 Task: Find connections with filter location Metamórfosi with filter topic #socialentrepreneurswith filter profile language Spanish with filter current company Howden, A Chart Industries Company with filter school ICFAI Foundation for Higher Education, Hyderabad with filter industry Baked Goods Manufacturing with filter service category Resume Writing with filter keywords title Flight Attendant
Action: Mouse moved to (302, 222)
Screenshot: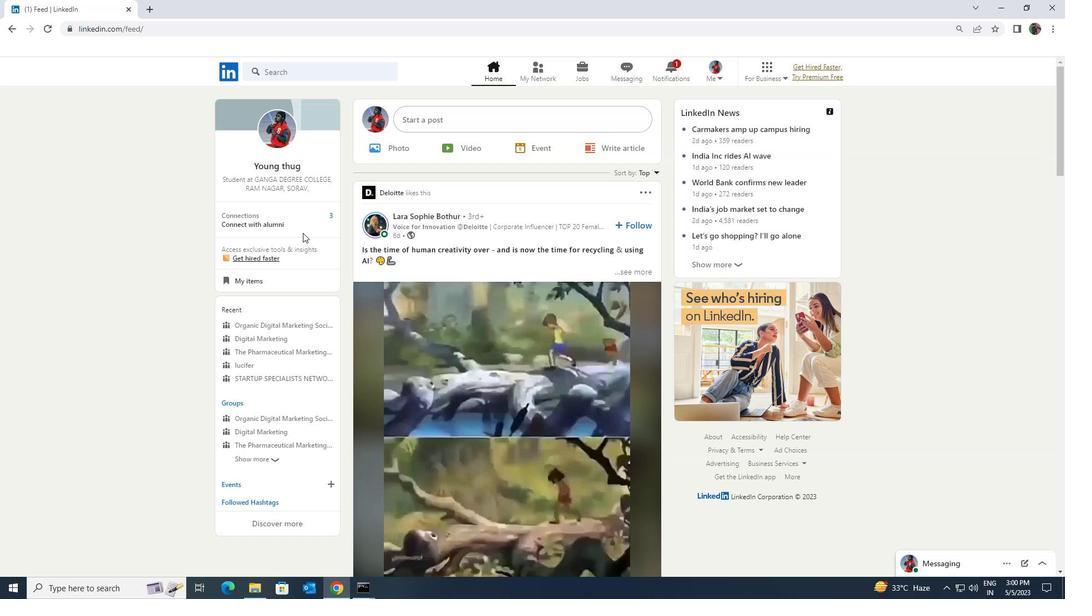 
Action: Mouse pressed left at (302, 222)
Screenshot: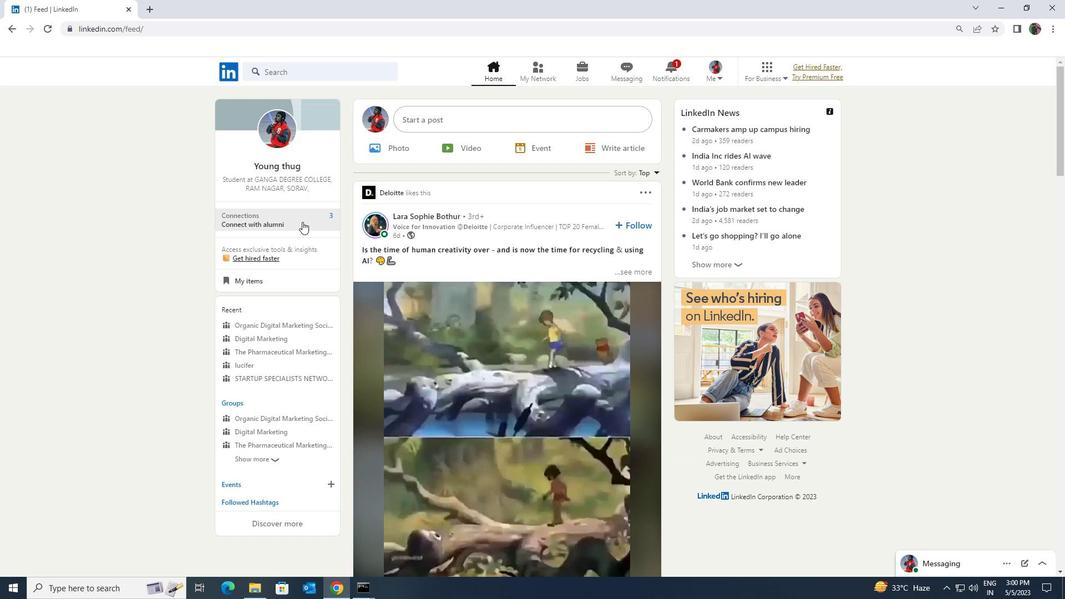 
Action: Mouse moved to (320, 137)
Screenshot: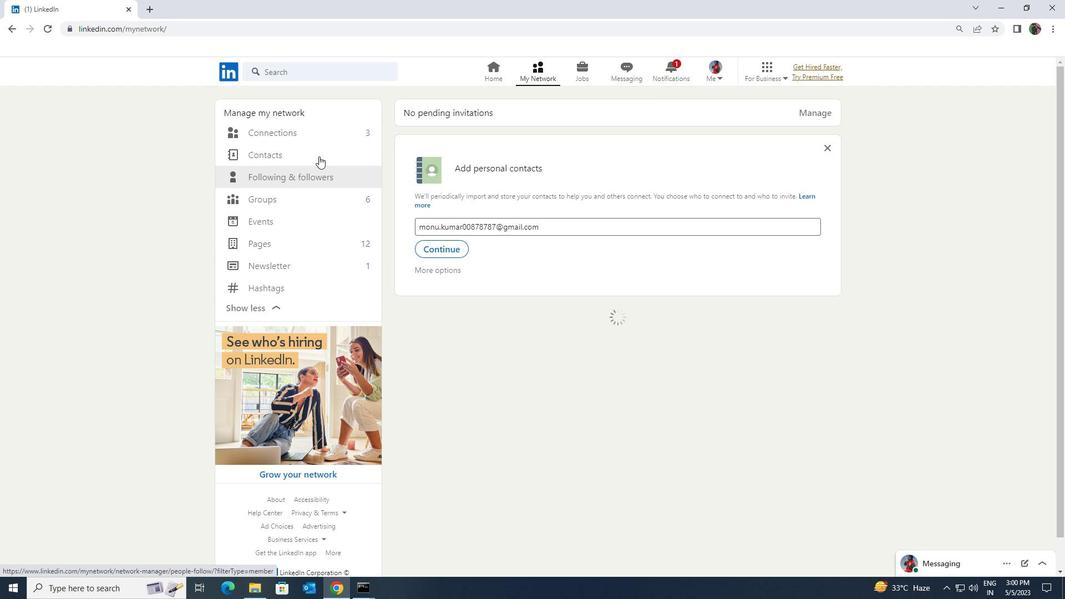 
Action: Mouse pressed left at (320, 137)
Screenshot: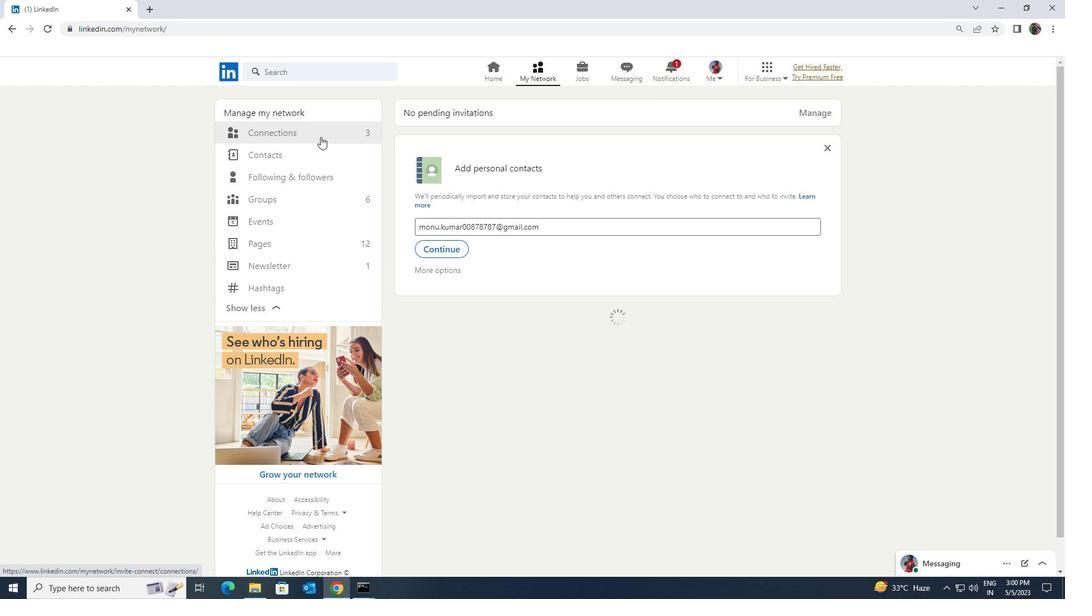 
Action: Mouse moved to (646, 130)
Screenshot: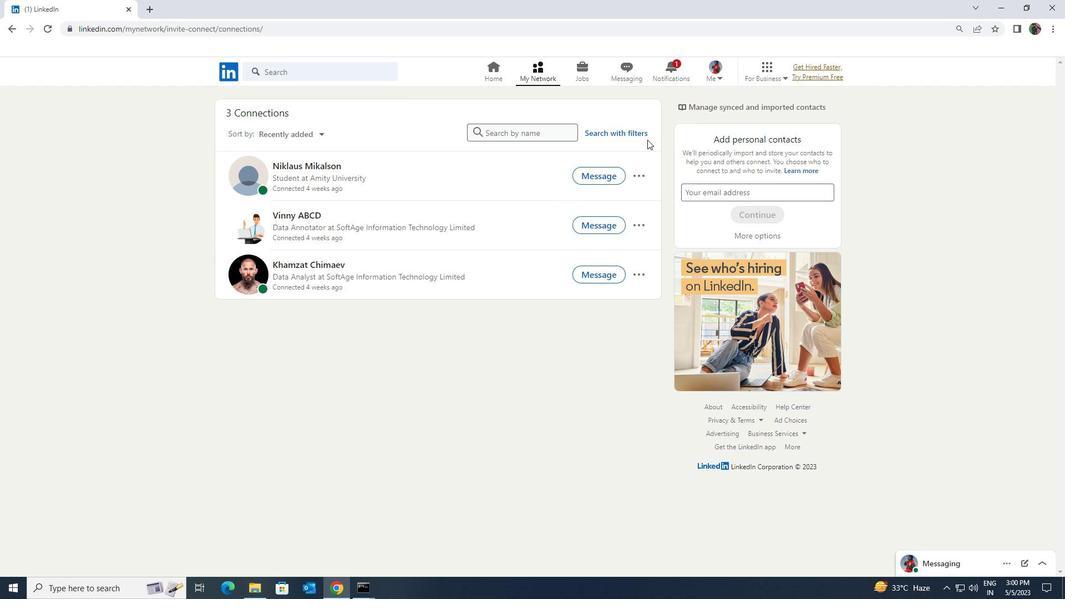 
Action: Mouse pressed left at (646, 130)
Screenshot: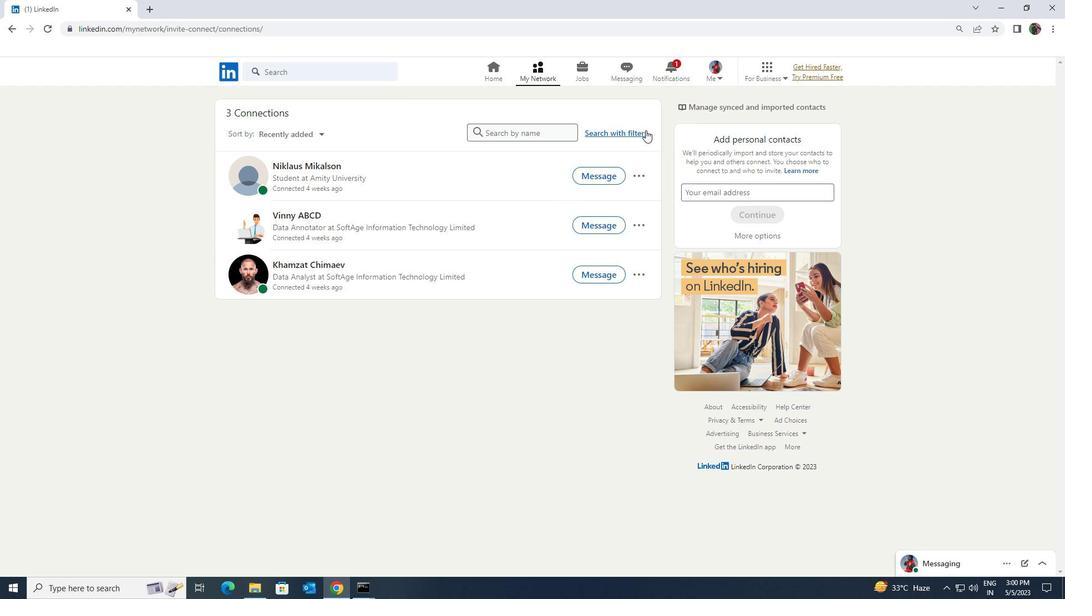 
Action: Mouse moved to (565, 104)
Screenshot: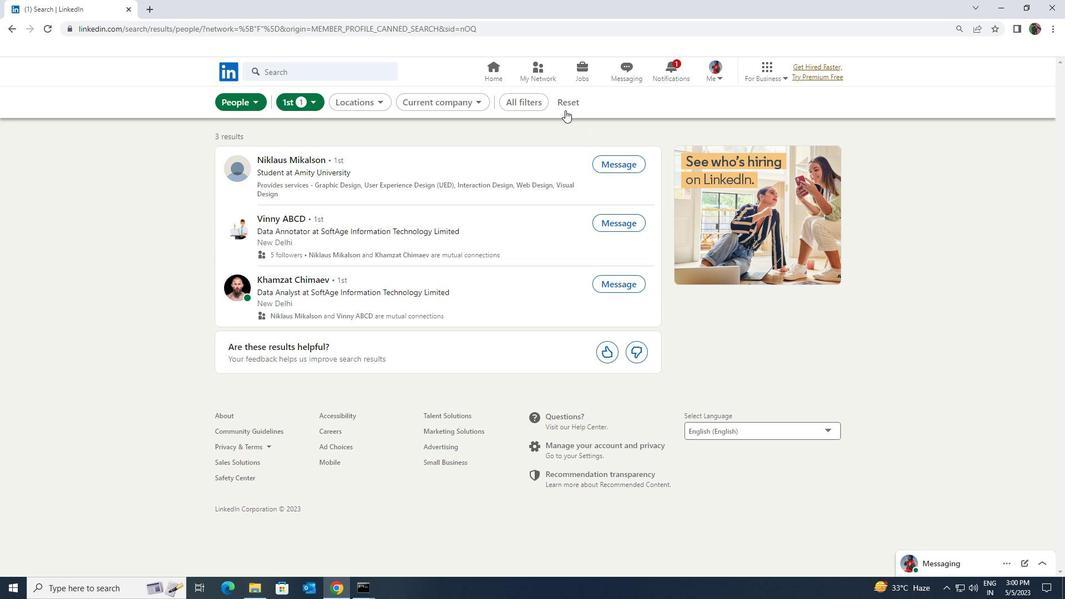 
Action: Mouse pressed left at (565, 104)
Screenshot: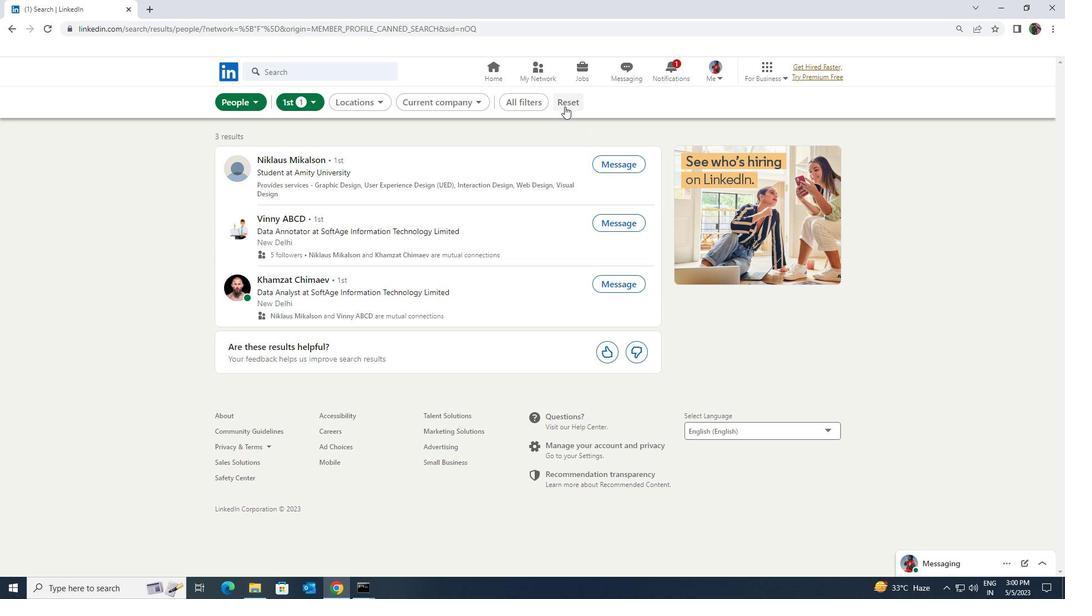
Action: Mouse moved to (560, 102)
Screenshot: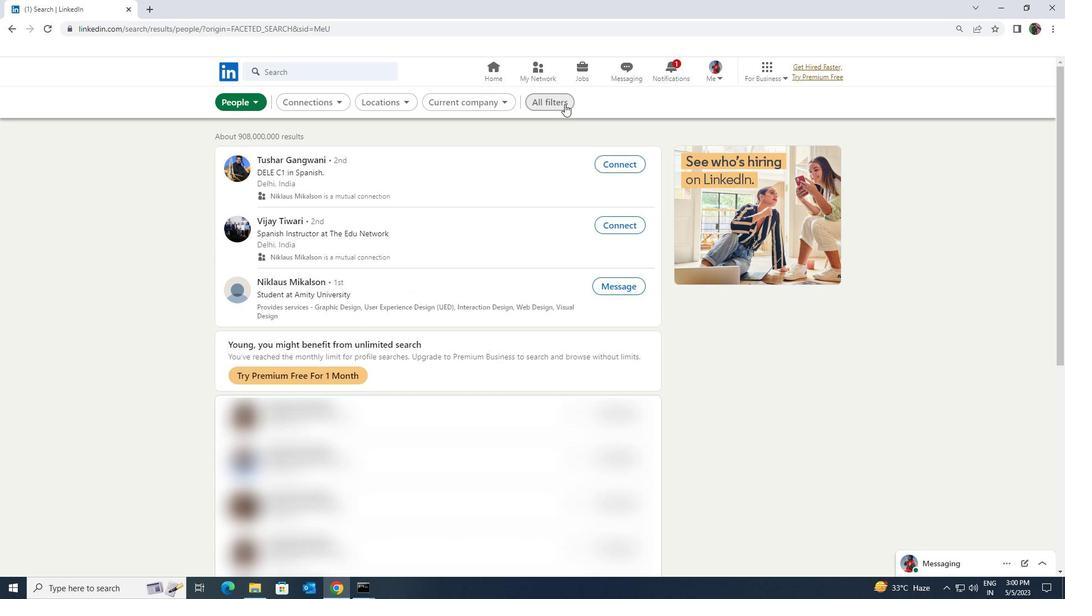 
Action: Mouse pressed left at (560, 102)
Screenshot: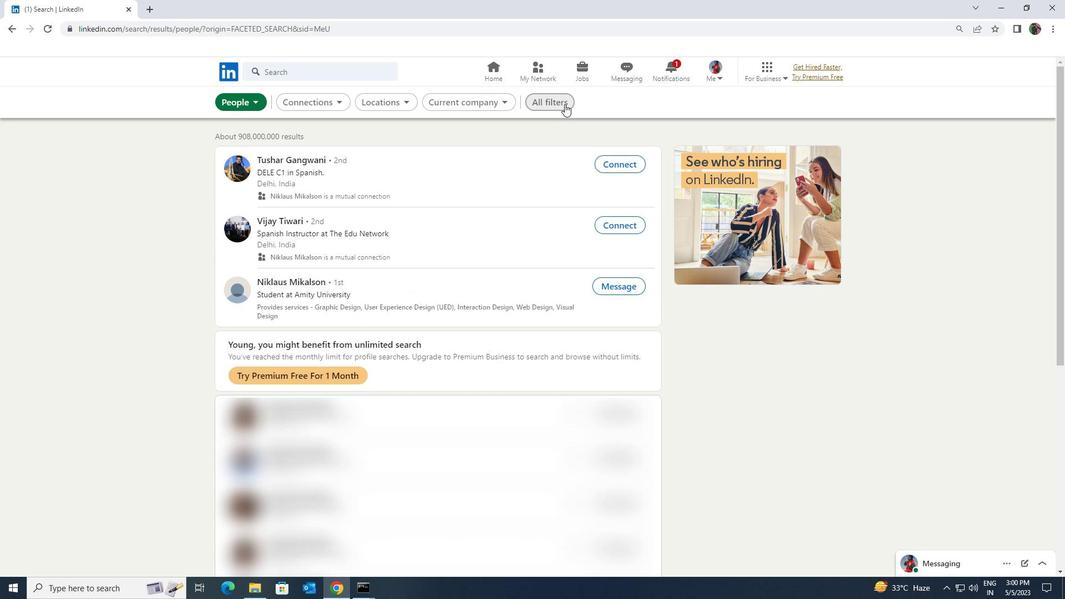 
Action: Mouse moved to (920, 435)
Screenshot: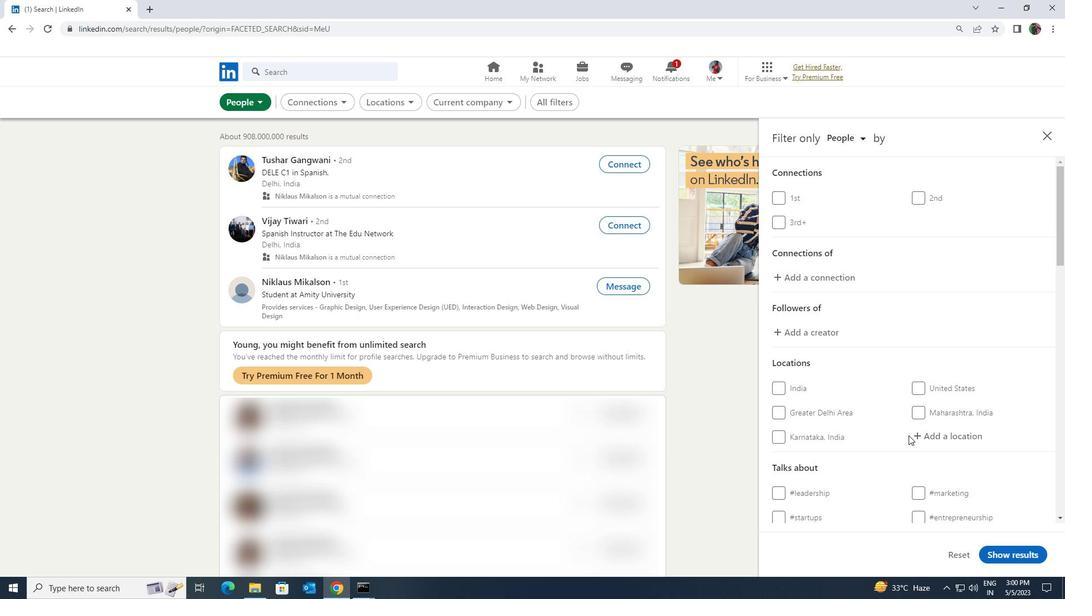 
Action: Mouse pressed left at (920, 435)
Screenshot: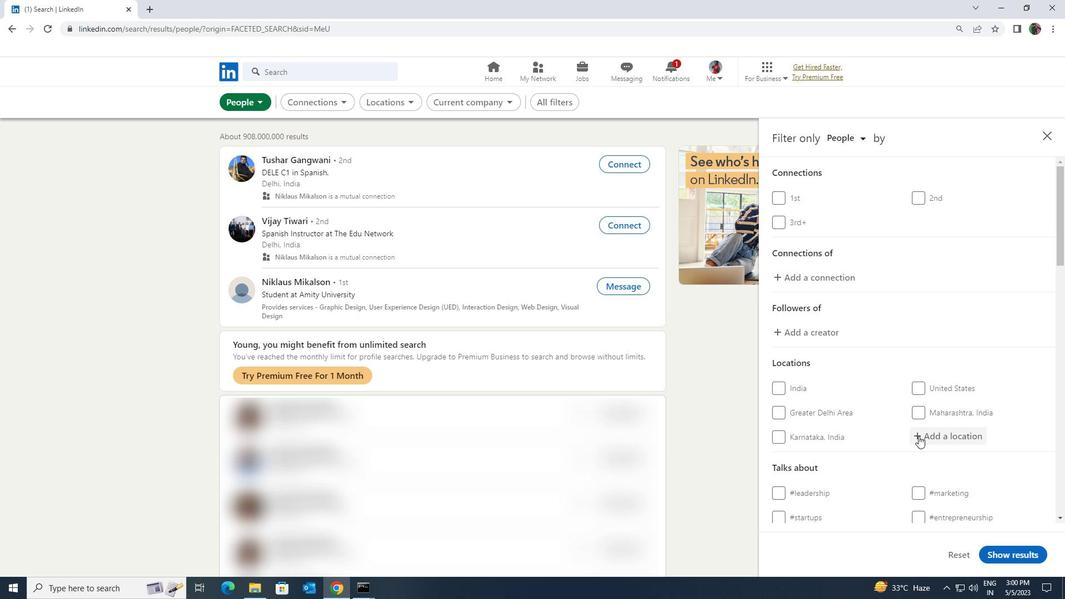 
Action: Mouse moved to (921, 434)
Screenshot: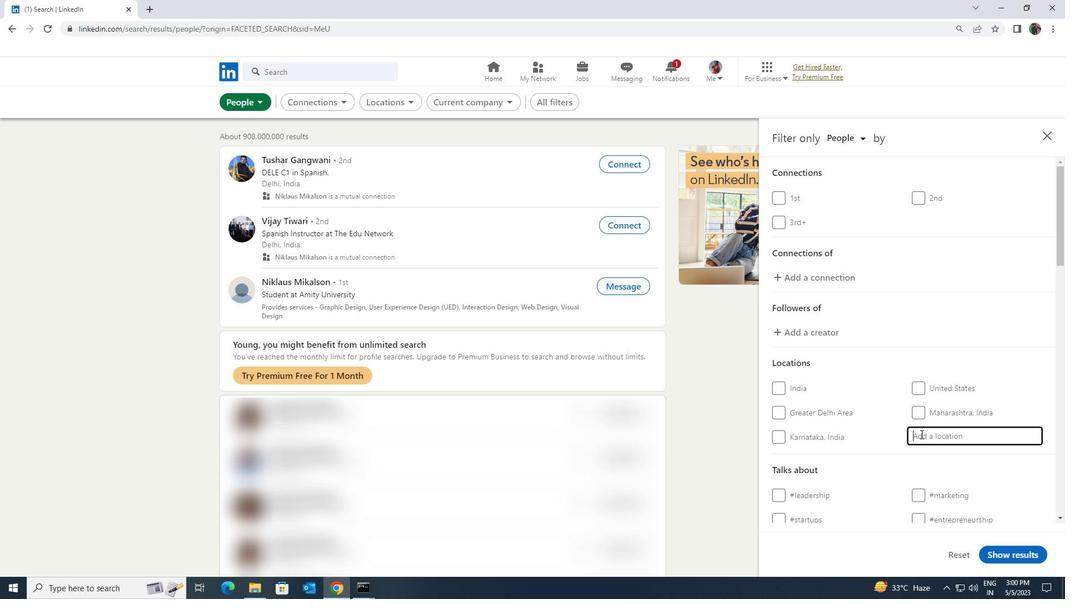 
Action: Key pressed <Key.shift>METAMORFO
Screenshot: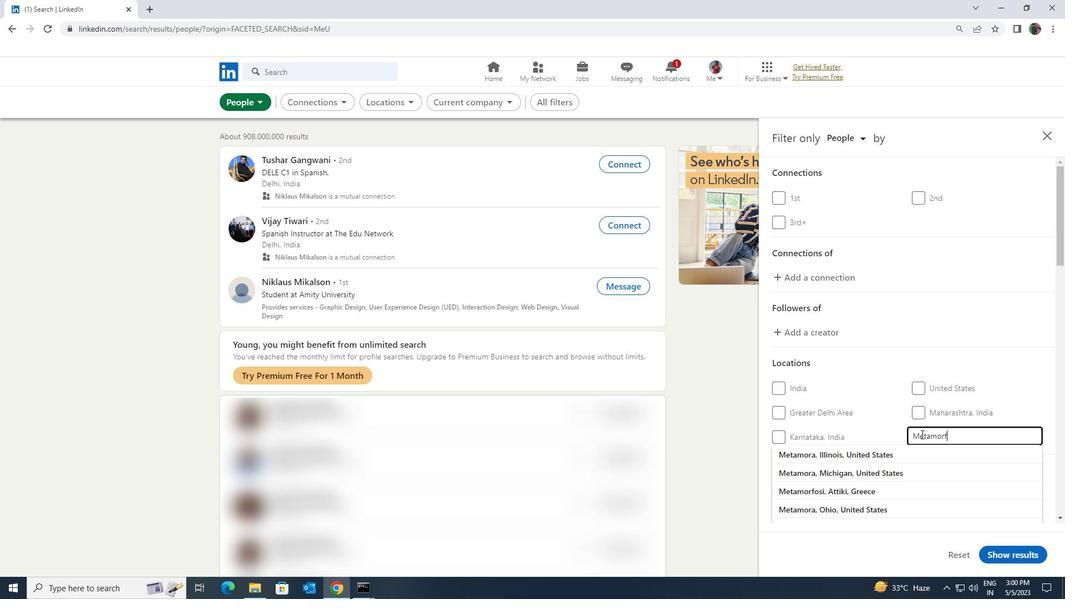 
Action: Mouse moved to (920, 449)
Screenshot: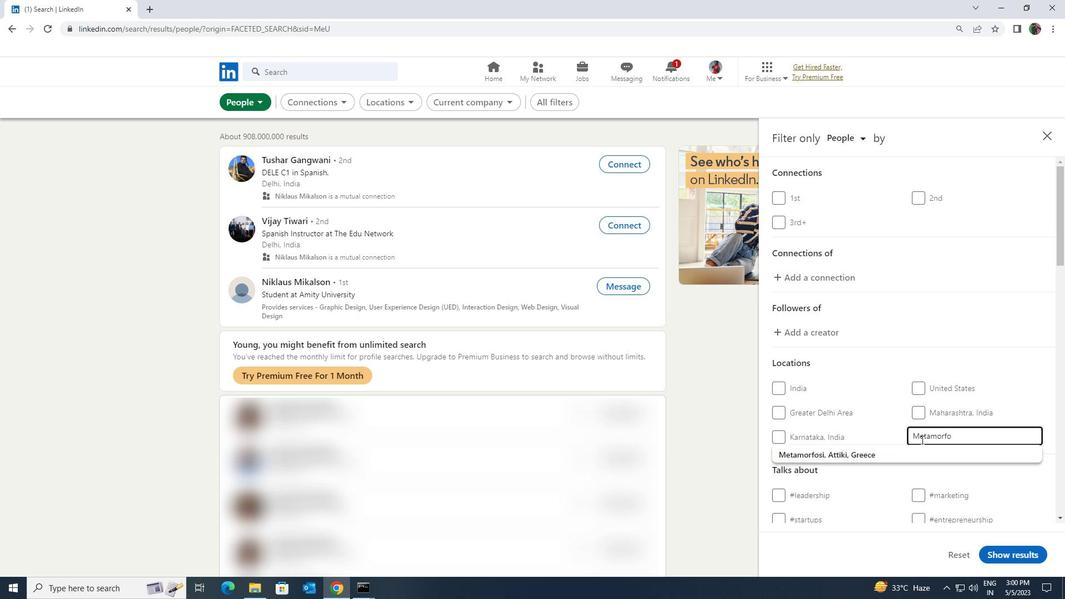 
Action: Mouse pressed left at (920, 449)
Screenshot: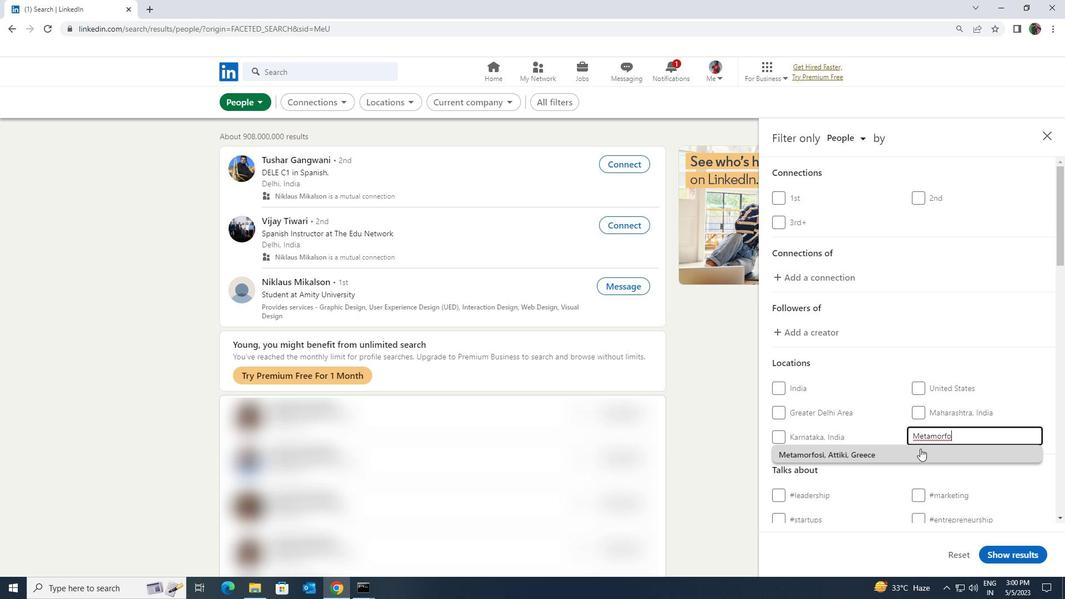 
Action: Mouse scrolled (920, 448) with delta (0, 0)
Screenshot: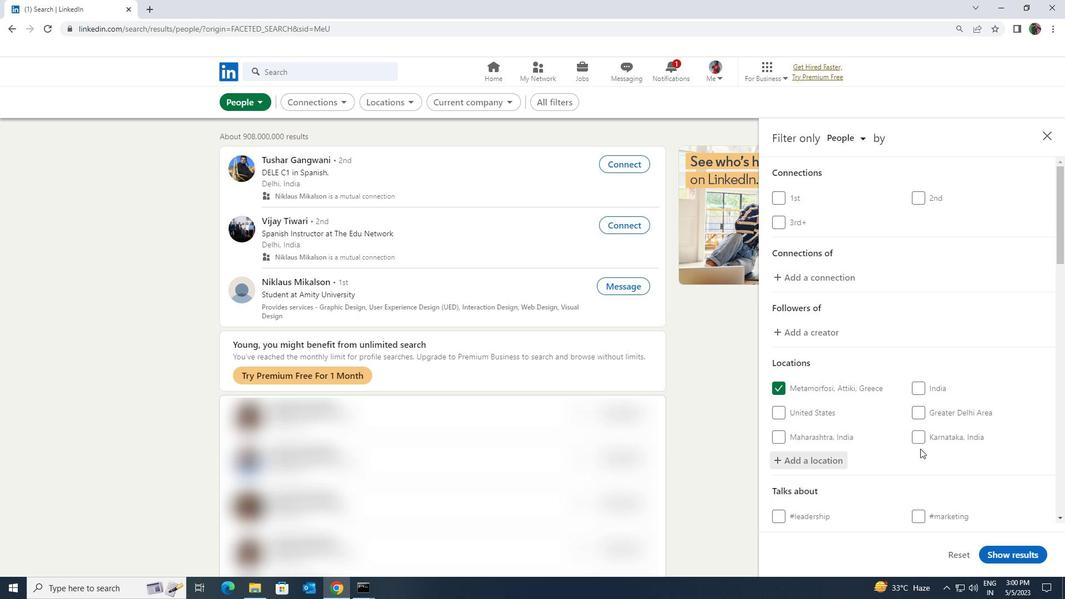 
Action: Mouse scrolled (920, 448) with delta (0, 0)
Screenshot: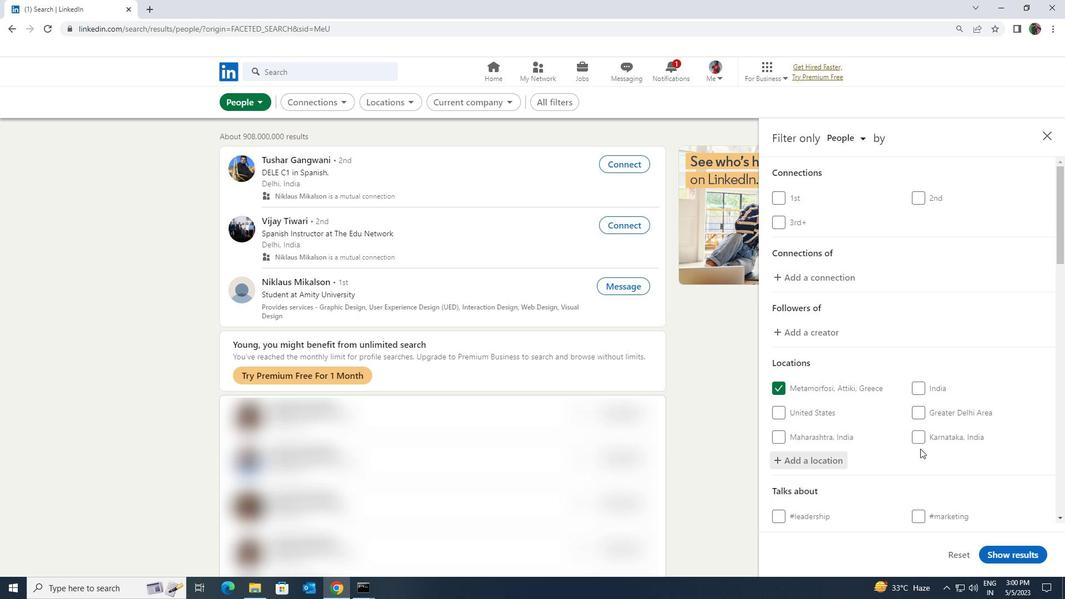 
Action: Mouse moved to (920, 453)
Screenshot: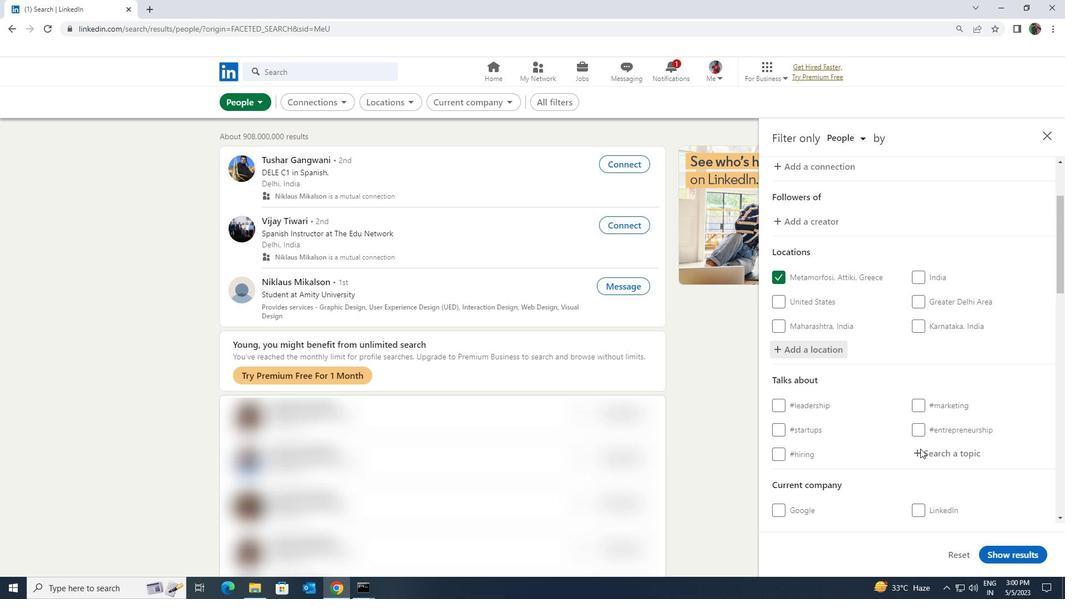 
Action: Mouse pressed left at (920, 453)
Screenshot: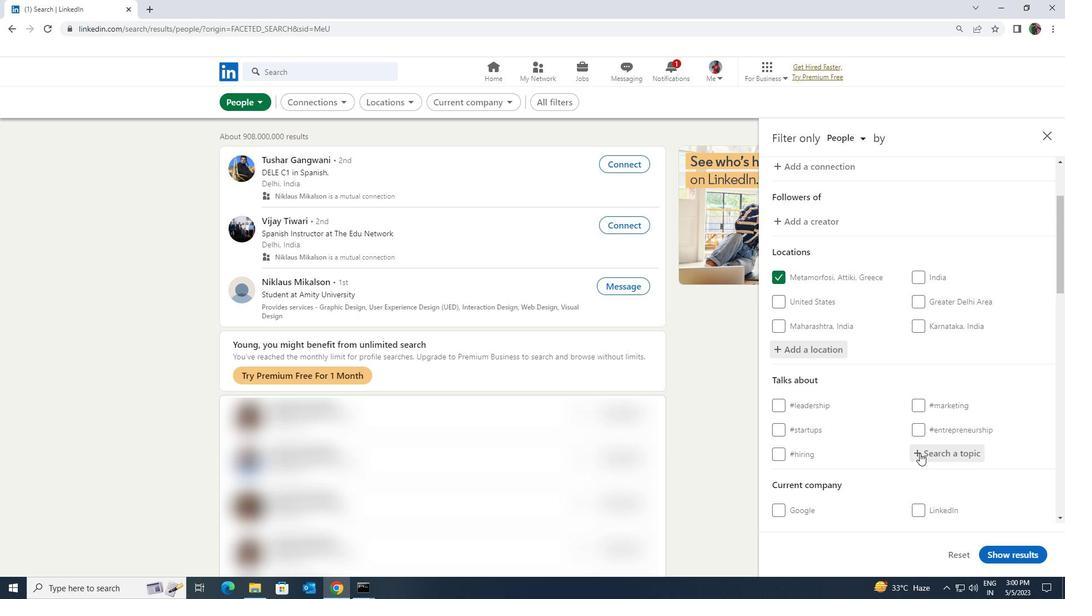 
Action: Key pressed <Key.shift>SOV<Key.backspace>CIALENTR
Screenshot: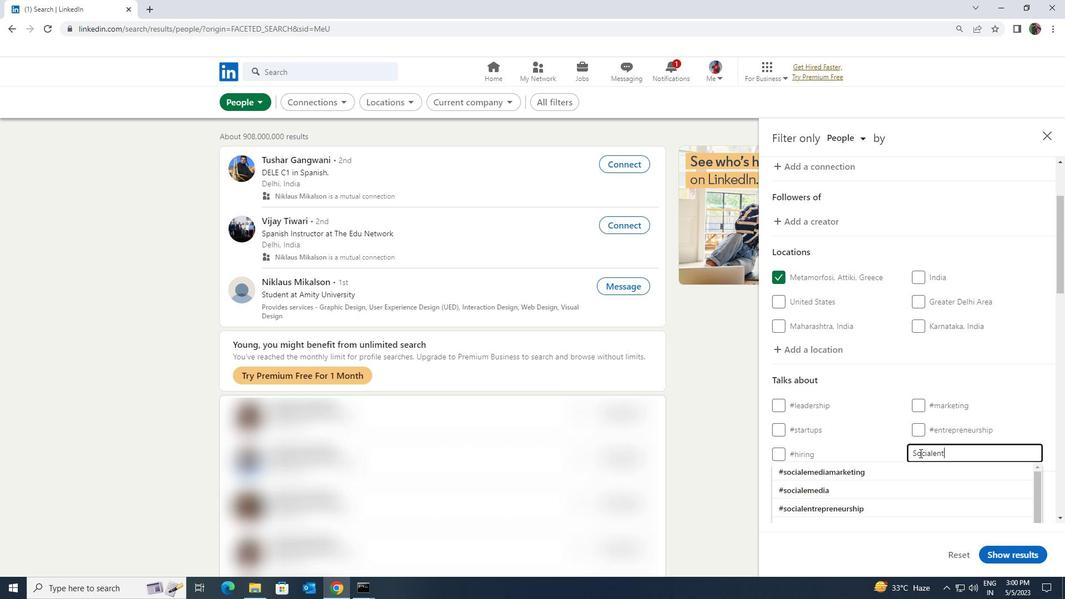 
Action: Mouse moved to (916, 467)
Screenshot: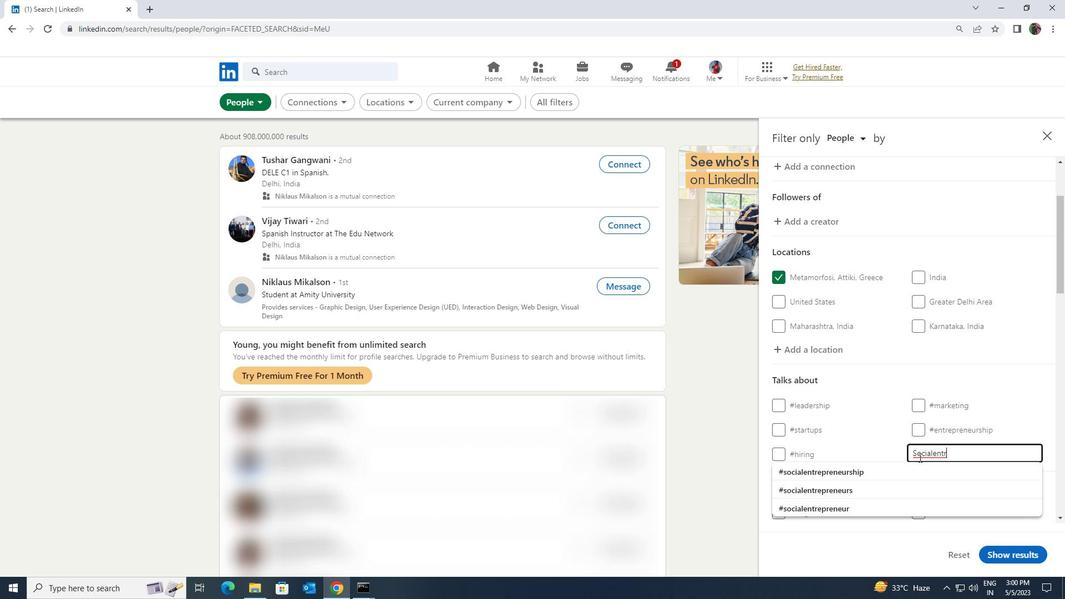 
Action: Mouse pressed left at (916, 467)
Screenshot: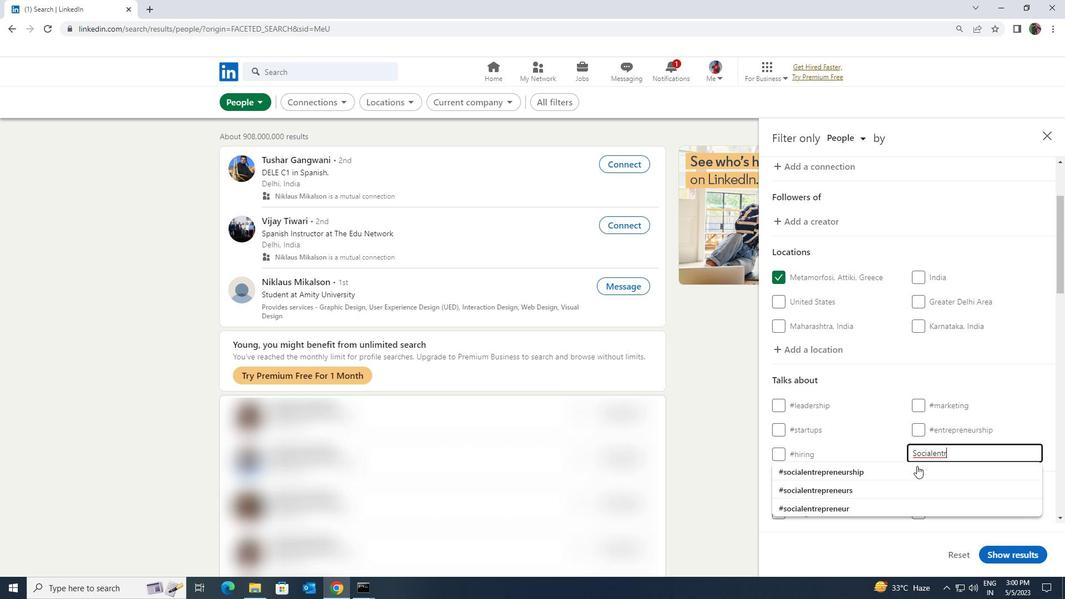 
Action: Mouse scrolled (916, 467) with delta (0, 0)
Screenshot: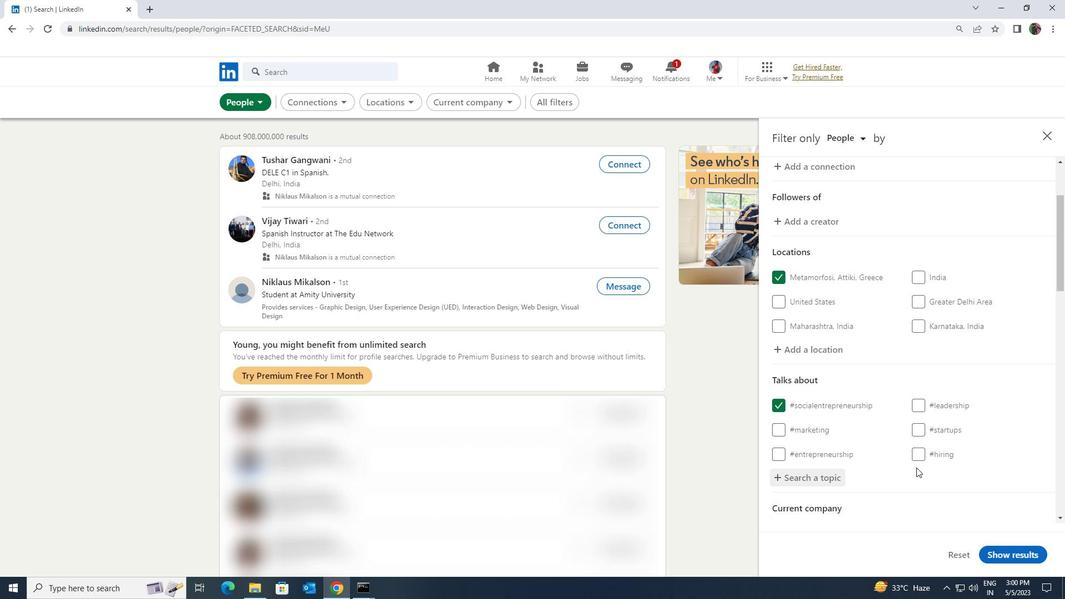 
Action: Mouse scrolled (916, 467) with delta (0, 0)
Screenshot: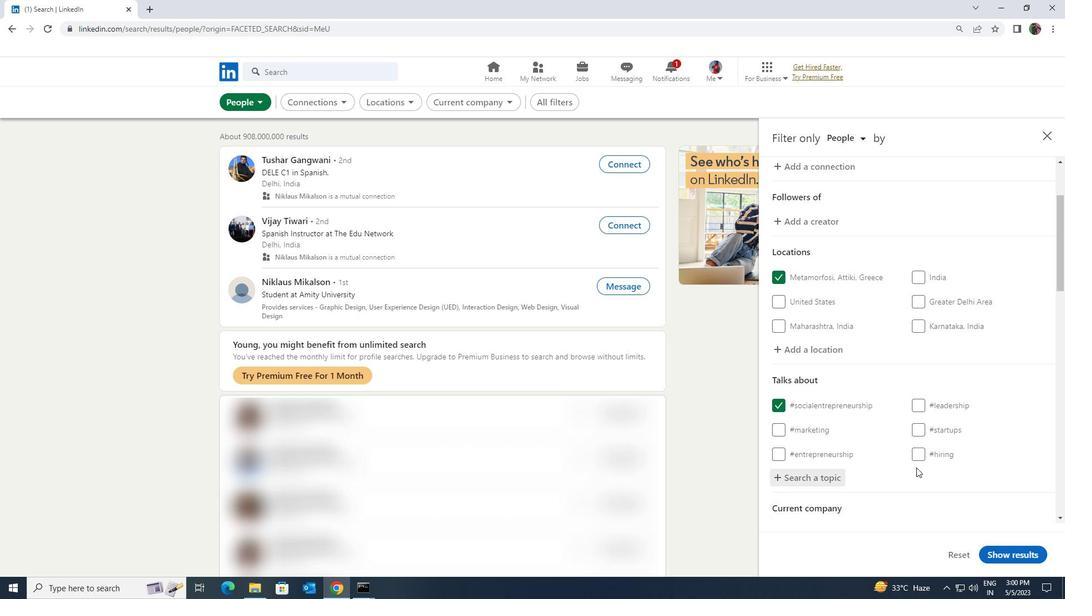 
Action: Mouse scrolled (916, 467) with delta (0, 0)
Screenshot: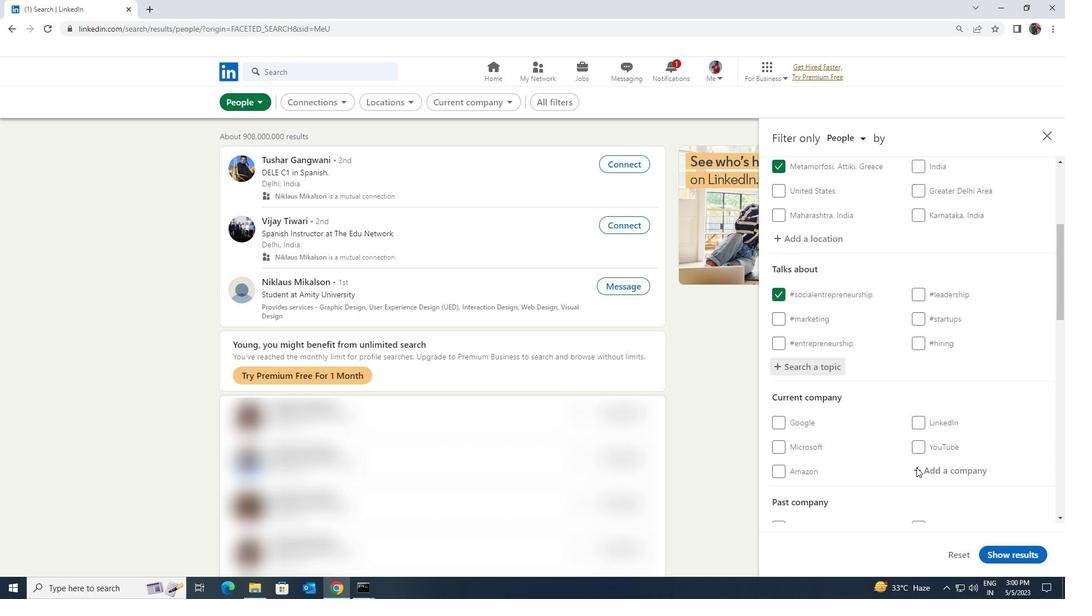 
Action: Mouse scrolled (916, 467) with delta (0, 0)
Screenshot: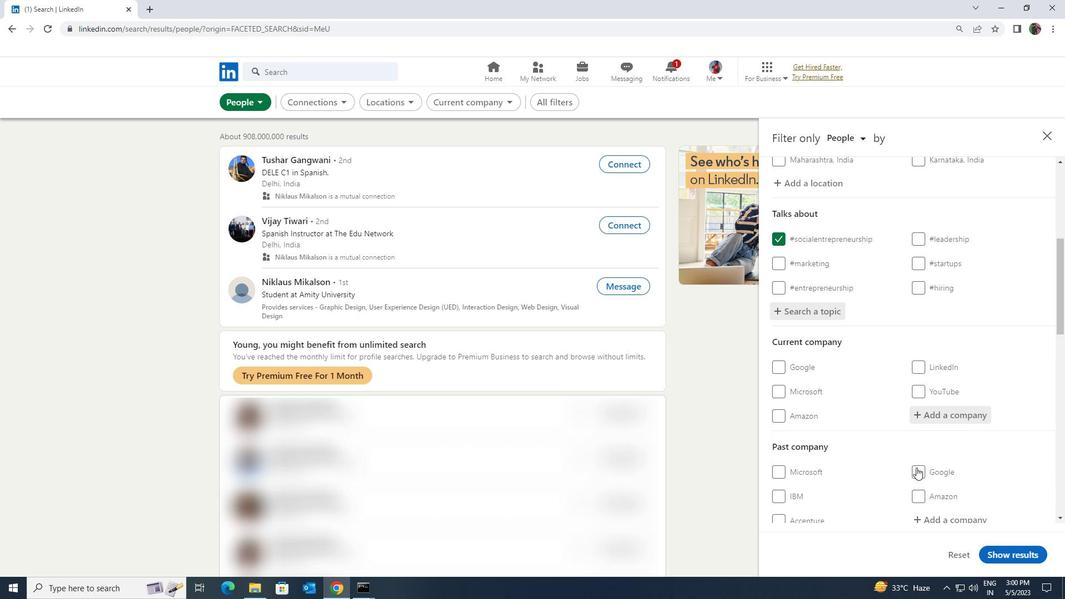 
Action: Mouse scrolled (916, 467) with delta (0, 0)
Screenshot: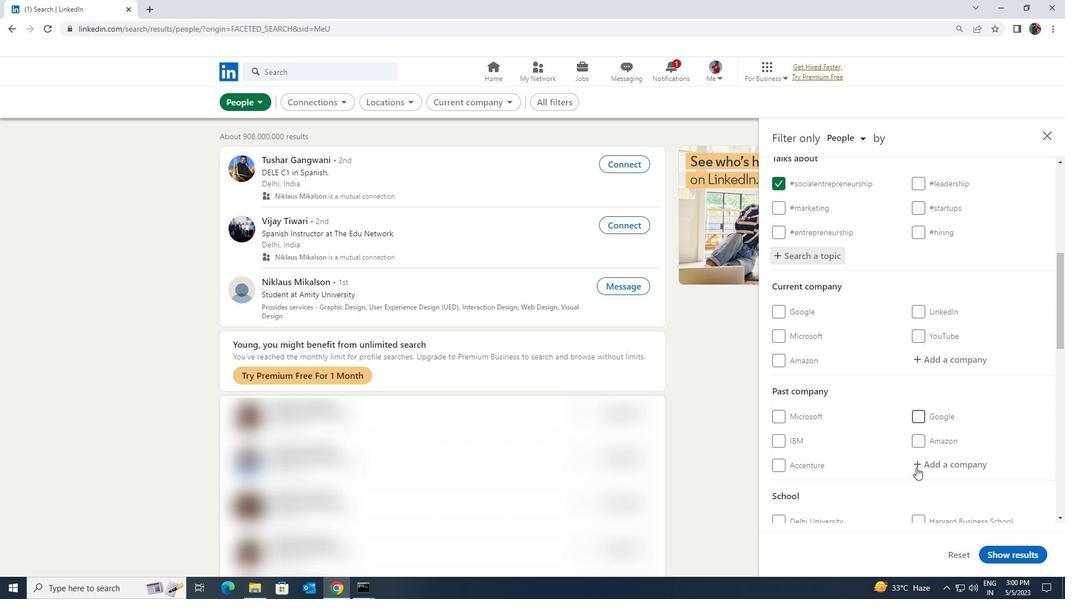 
Action: Mouse scrolled (916, 467) with delta (0, 0)
Screenshot: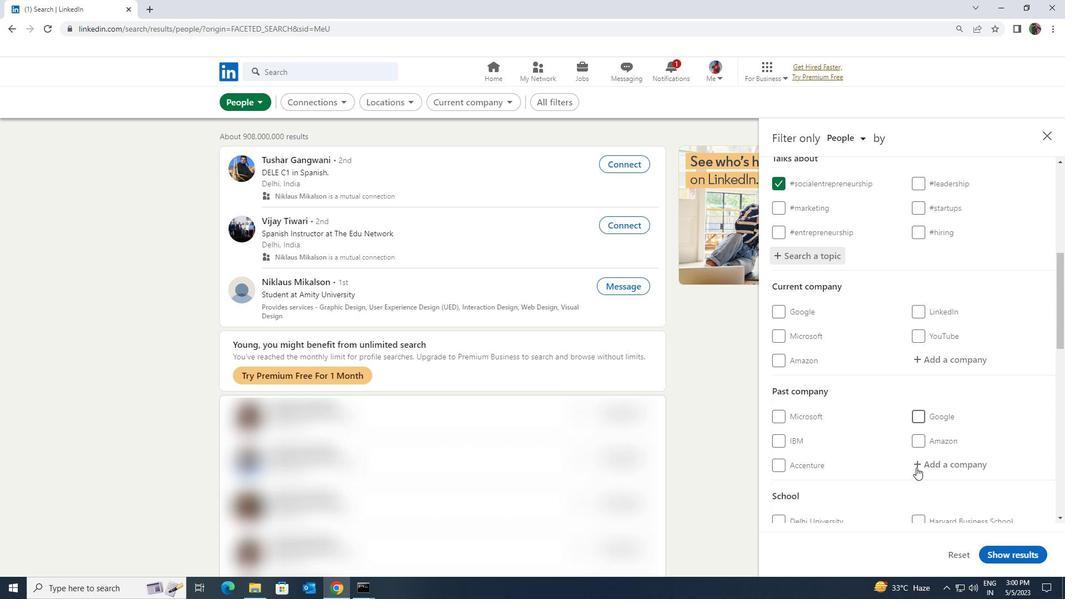 
Action: Mouse scrolled (916, 467) with delta (0, 0)
Screenshot: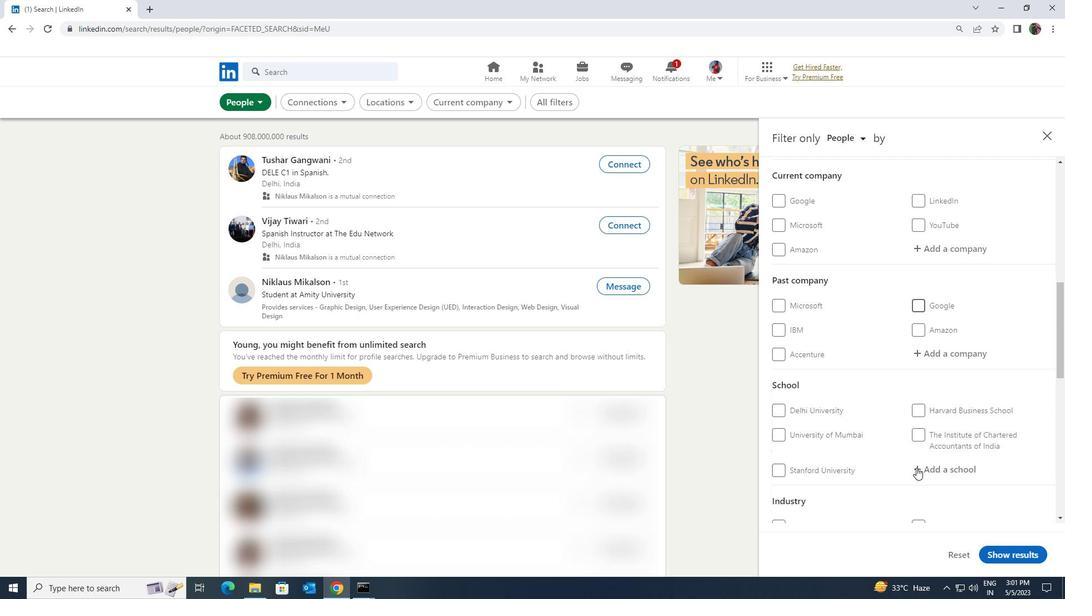
Action: Mouse scrolled (916, 467) with delta (0, 0)
Screenshot: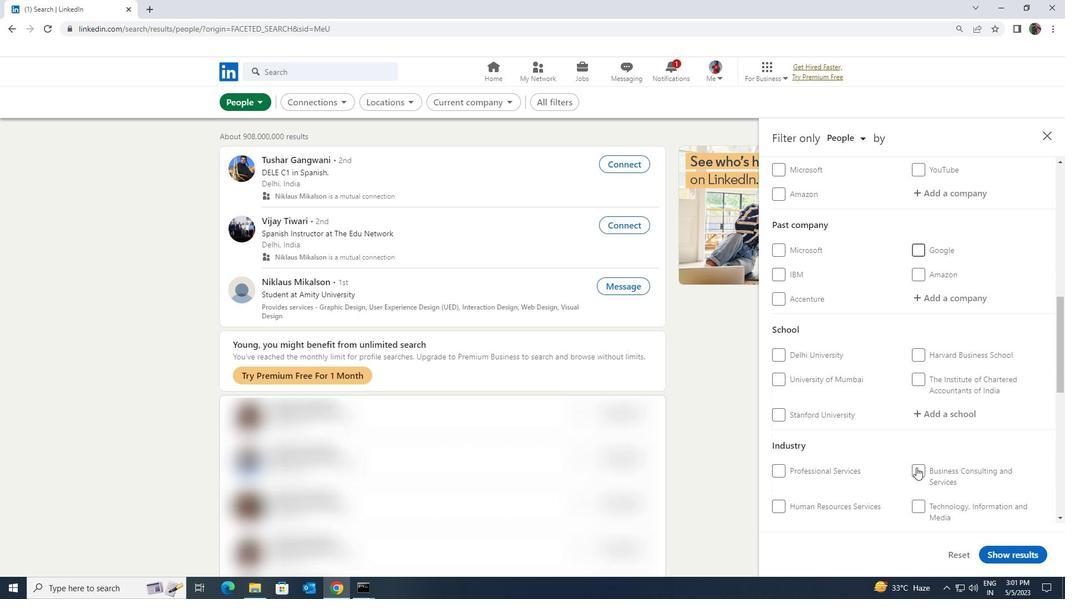
Action: Mouse scrolled (916, 467) with delta (0, 0)
Screenshot: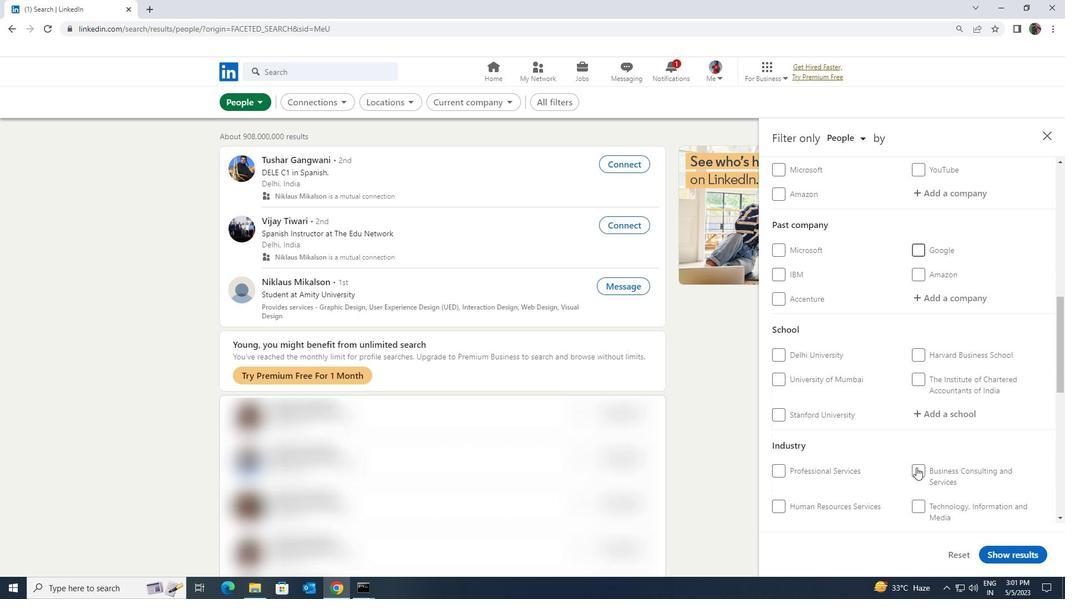 
Action: Mouse scrolled (916, 467) with delta (0, 0)
Screenshot: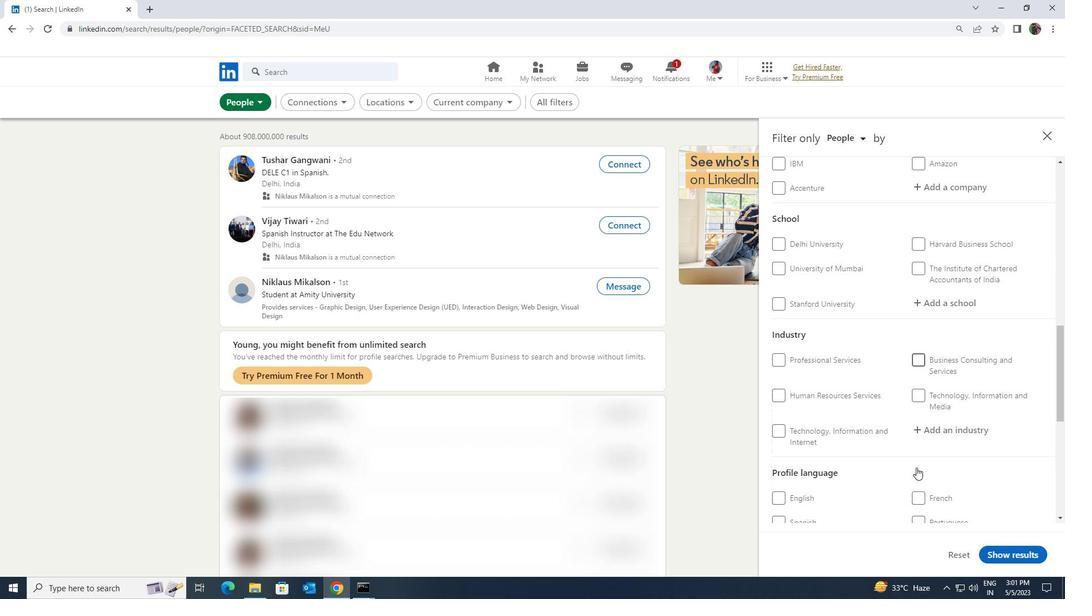 
Action: Mouse moved to (779, 461)
Screenshot: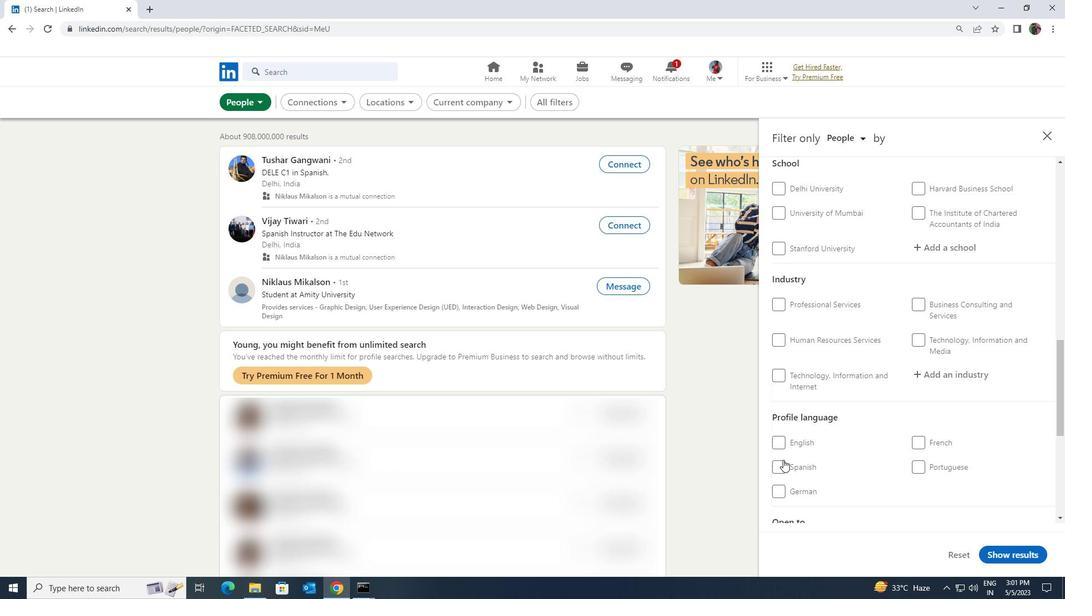 
Action: Mouse pressed left at (779, 461)
Screenshot: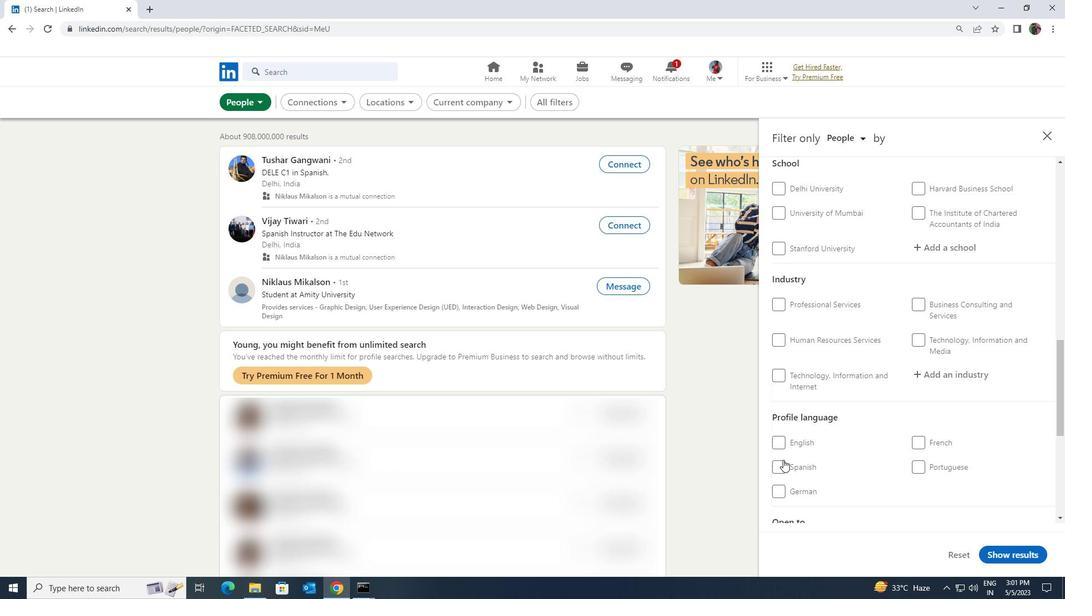 
Action: Mouse moved to (866, 457)
Screenshot: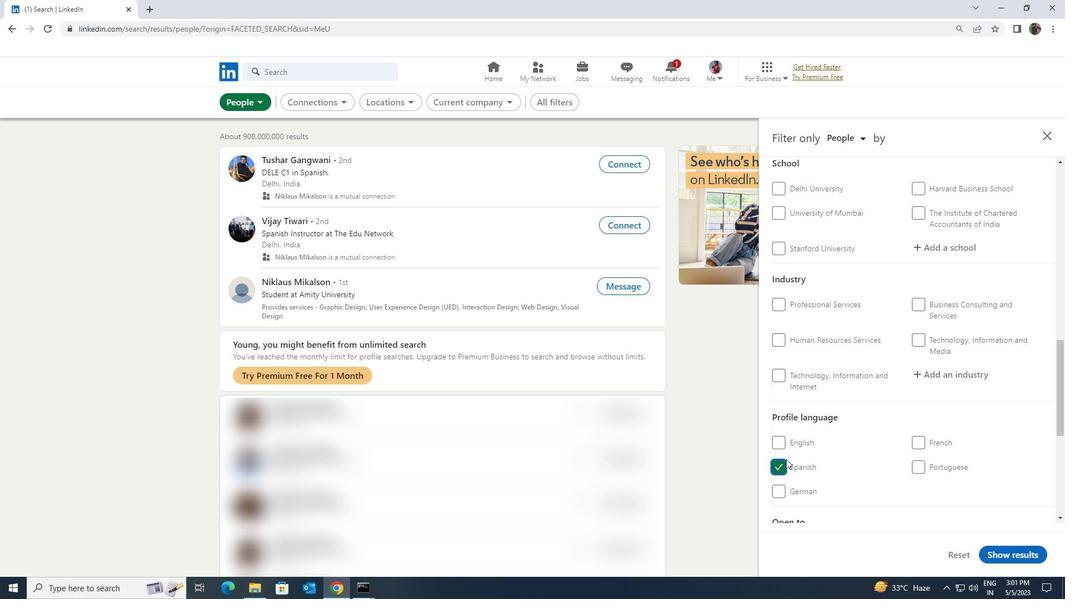 
Action: Mouse scrolled (866, 458) with delta (0, 0)
Screenshot: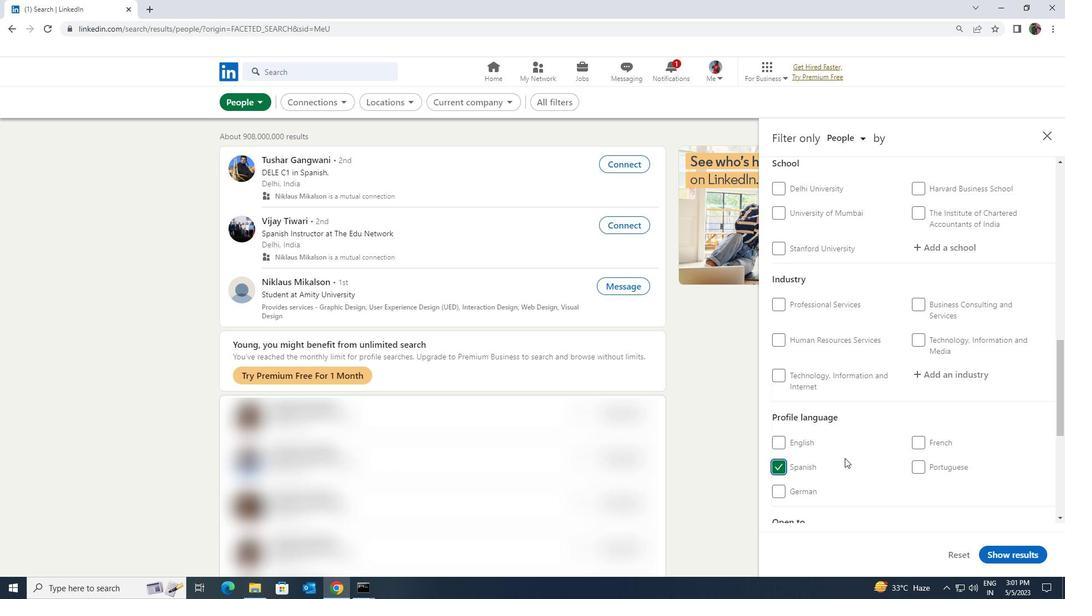 
Action: Mouse scrolled (866, 458) with delta (0, 0)
Screenshot: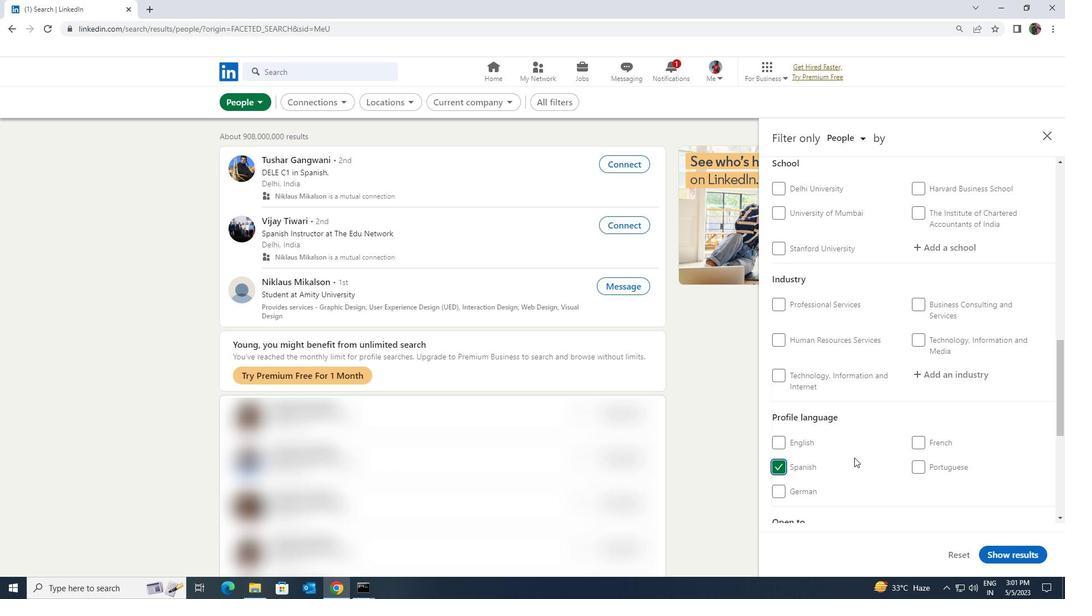 
Action: Mouse scrolled (866, 458) with delta (0, 0)
Screenshot: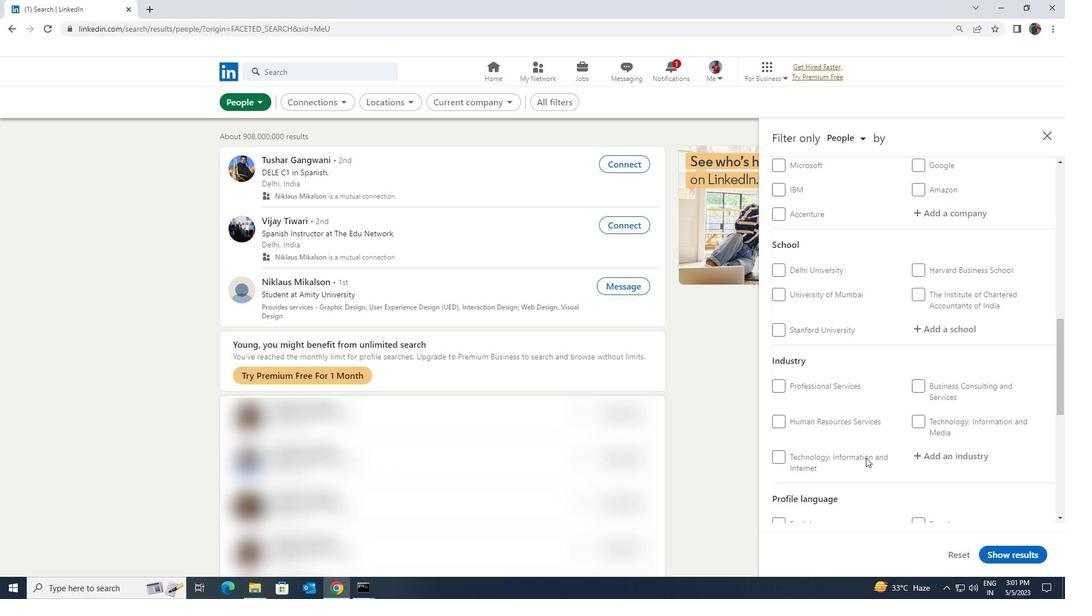 
Action: Mouse scrolled (866, 458) with delta (0, 0)
Screenshot: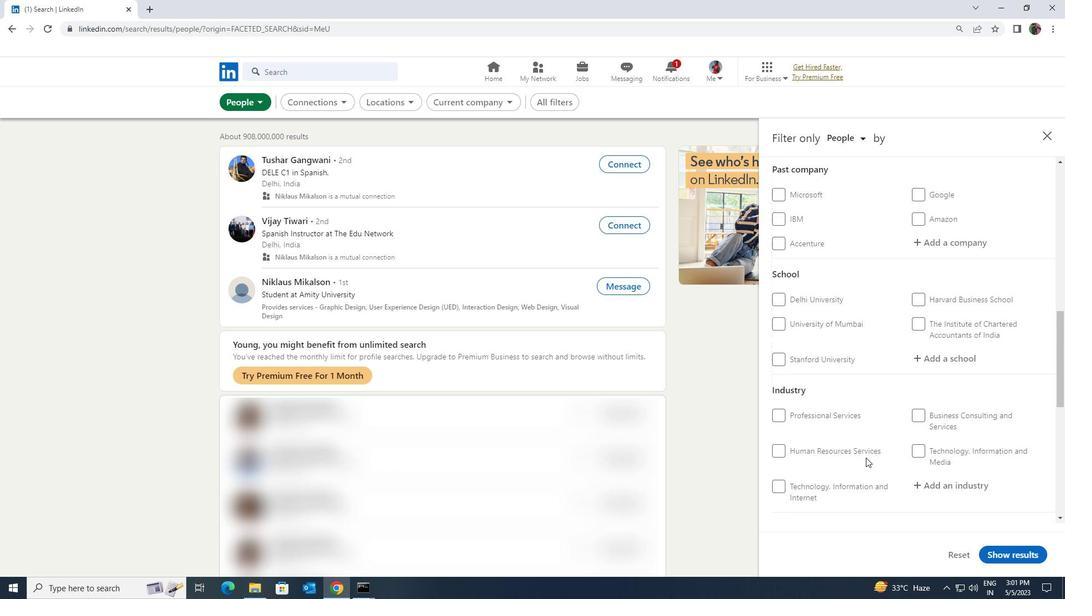 
Action: Mouse scrolled (866, 458) with delta (0, 0)
Screenshot: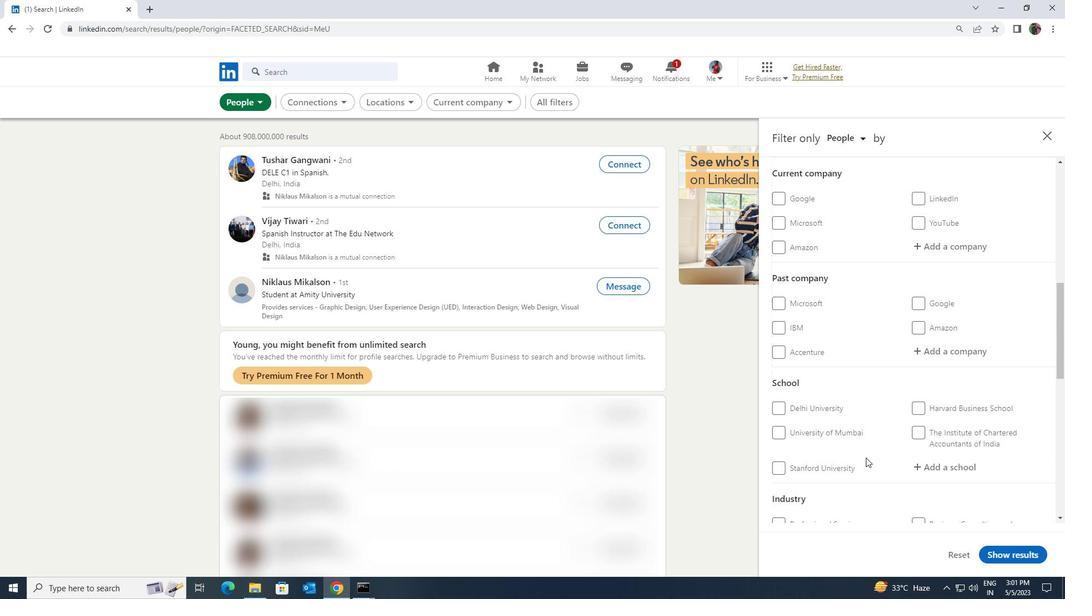 
Action: Mouse scrolled (866, 458) with delta (0, 0)
Screenshot: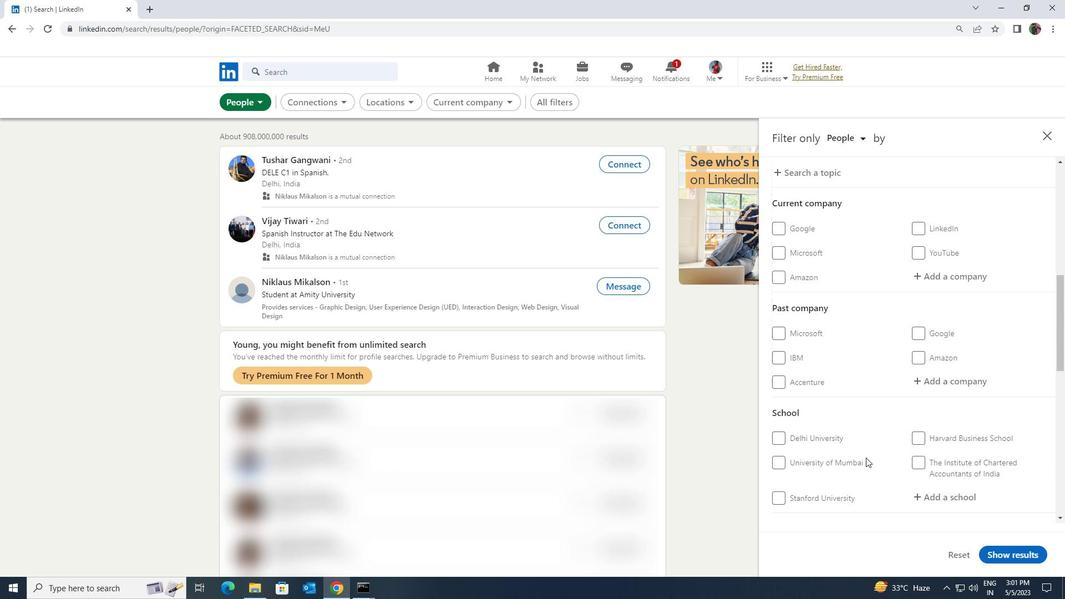 
Action: Mouse scrolled (866, 458) with delta (0, 0)
Screenshot: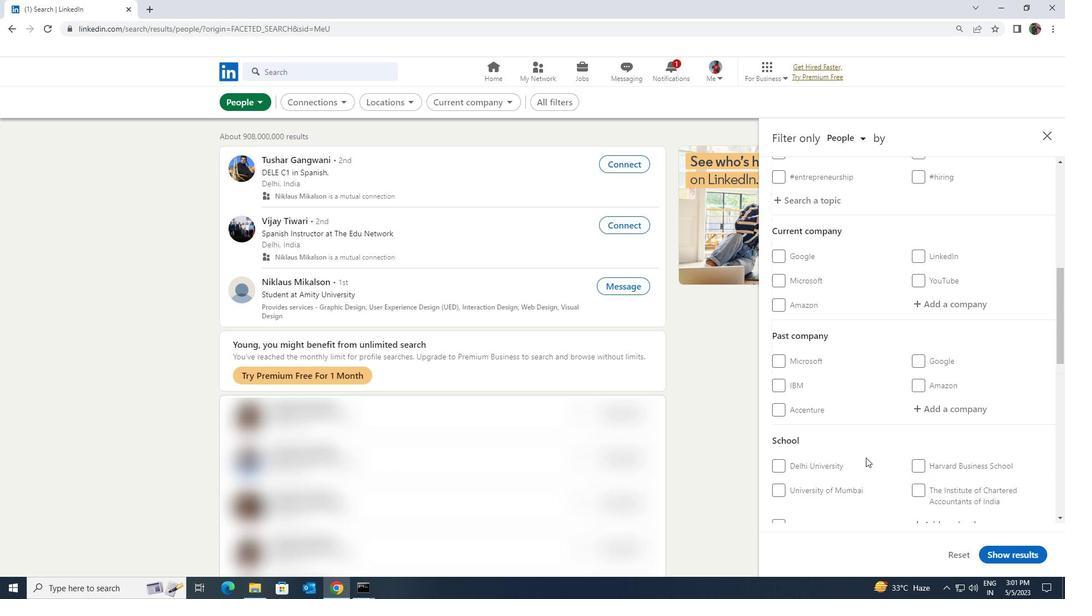 
Action: Mouse moved to (939, 410)
Screenshot: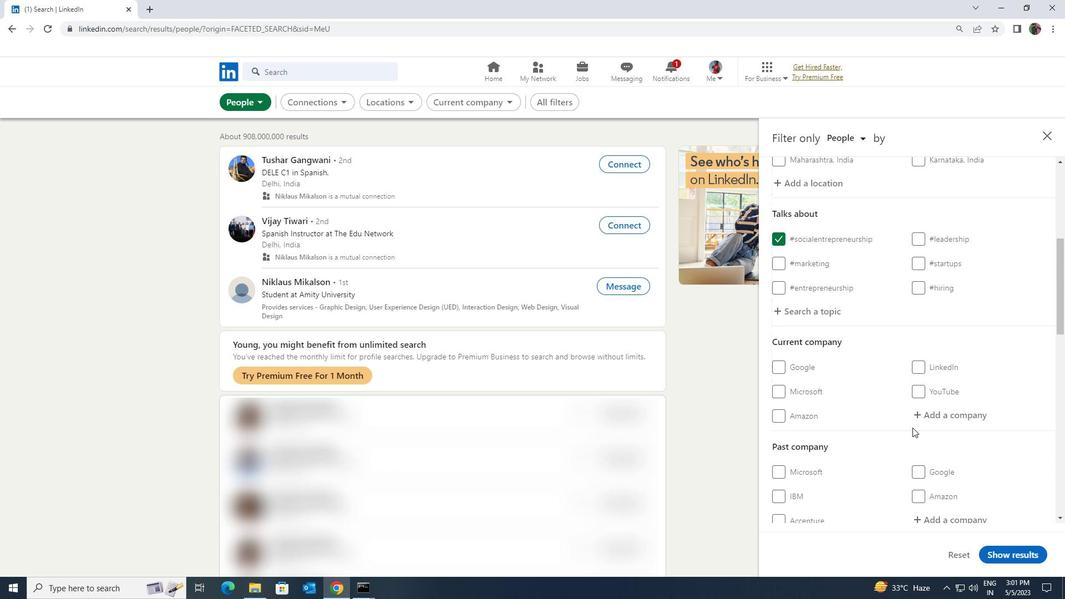 
Action: Mouse pressed left at (939, 410)
Screenshot: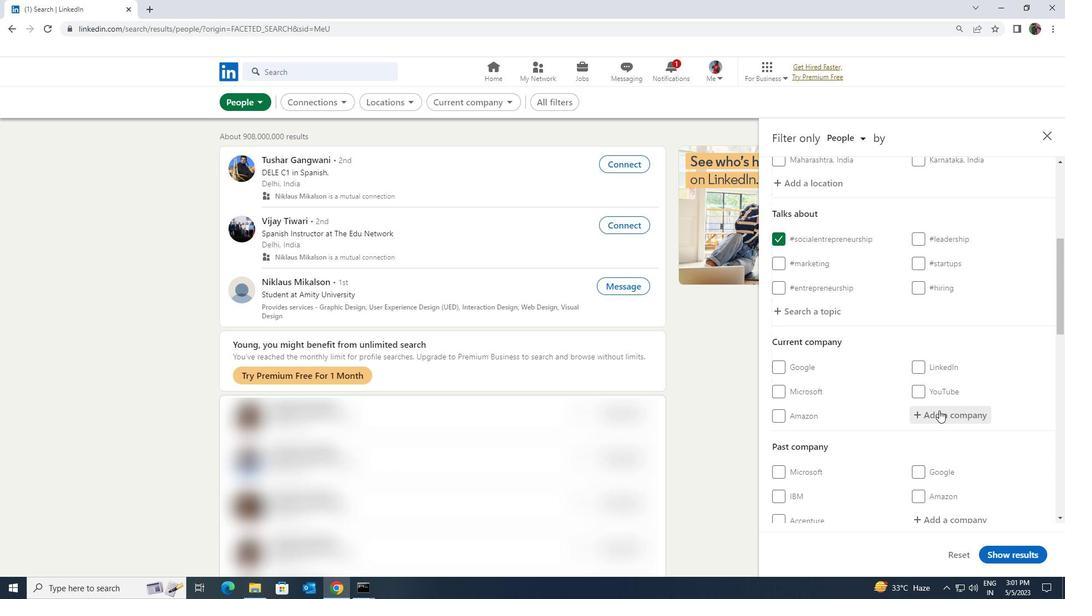
Action: Key pressed <Key.shift>HOWDEN<Key.space><Key.shift>A<Key.space><Key.shift>CHART
Screenshot: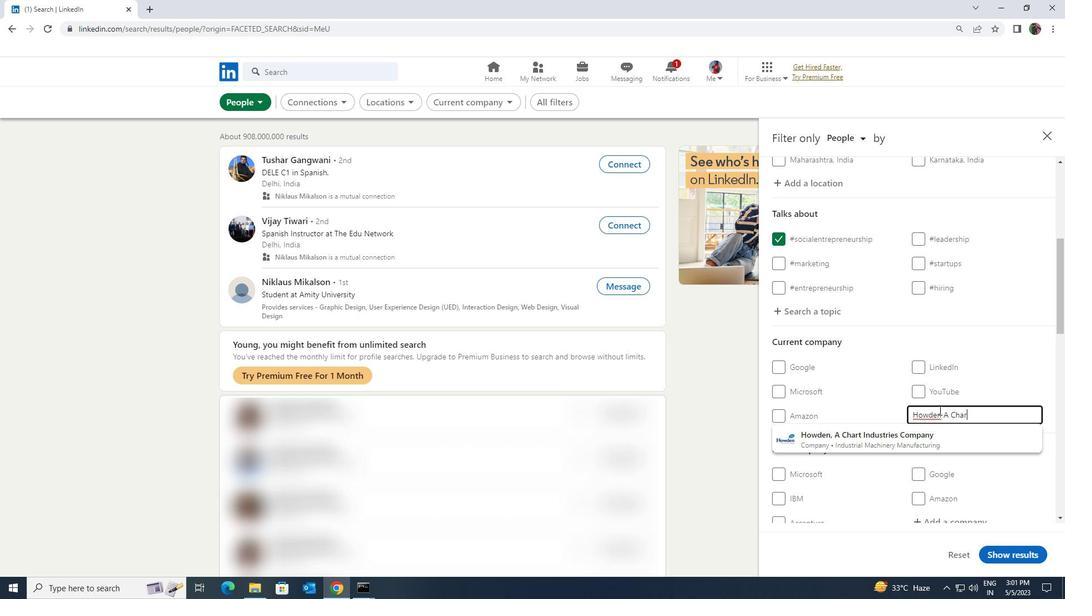 
Action: Mouse moved to (938, 424)
Screenshot: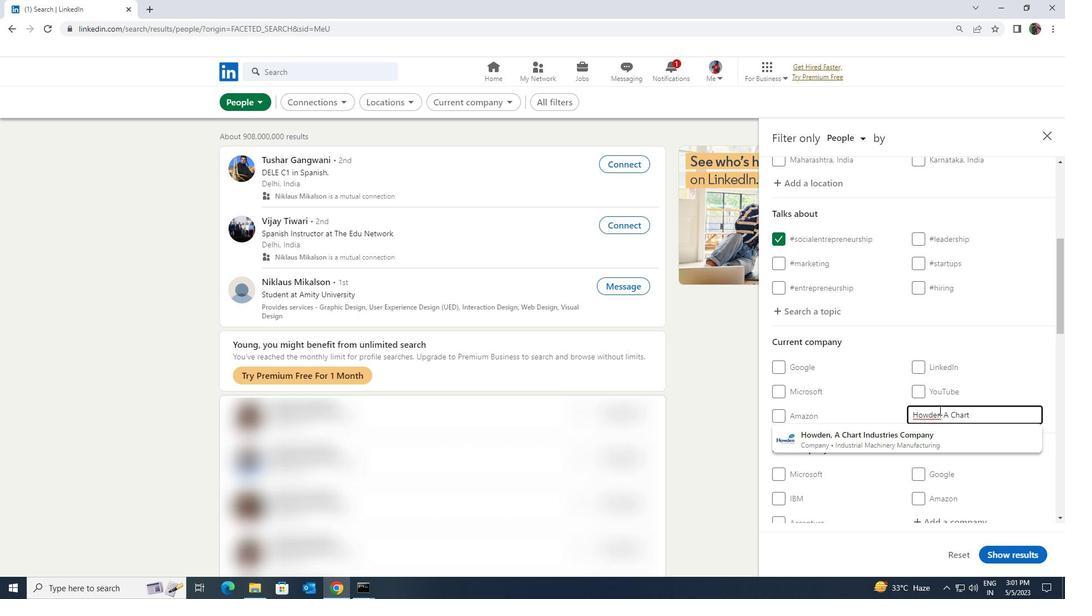 
Action: Mouse pressed left at (938, 424)
Screenshot: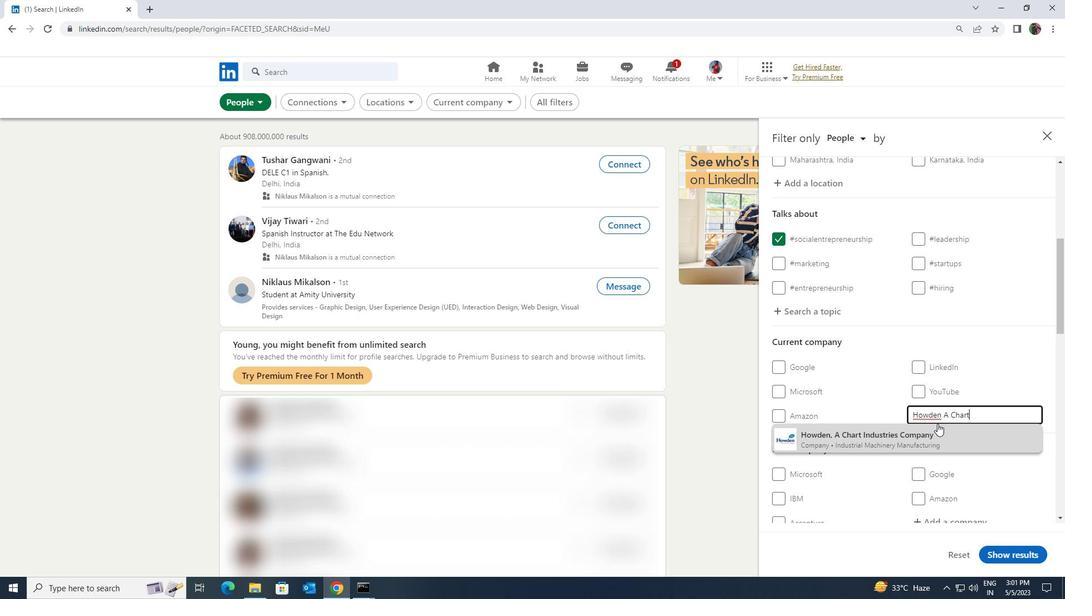 
Action: Mouse scrolled (938, 423) with delta (0, 0)
Screenshot: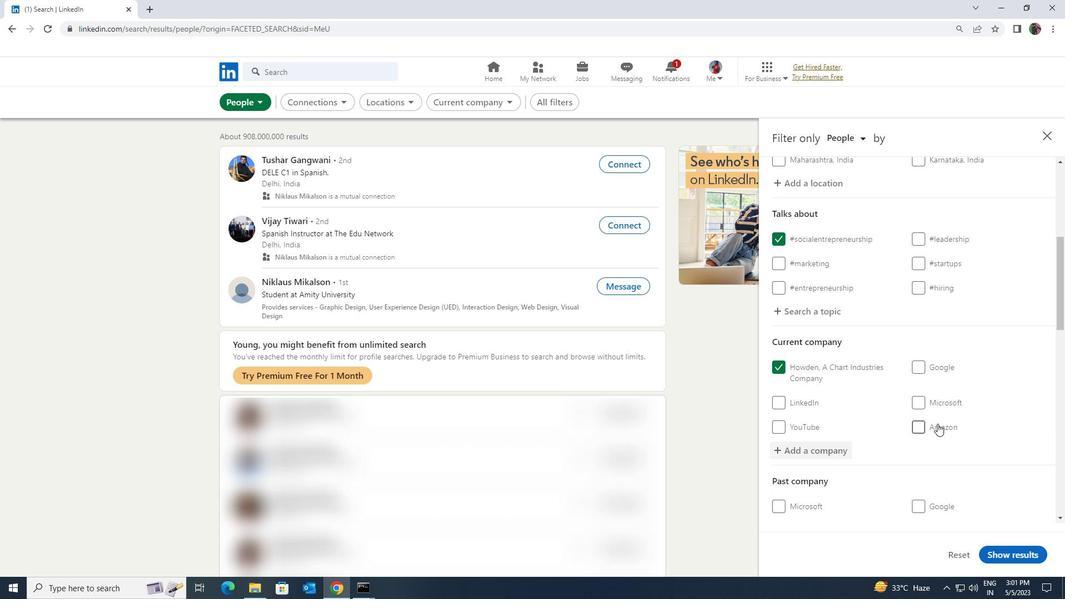 
Action: Mouse scrolled (938, 423) with delta (0, 0)
Screenshot: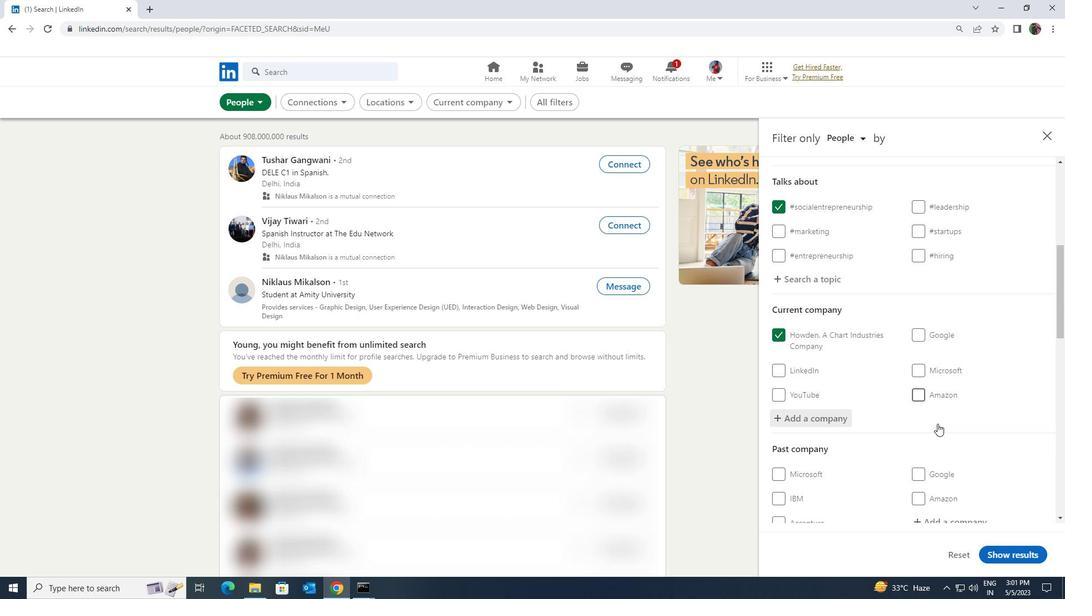 
Action: Mouse scrolled (938, 423) with delta (0, 0)
Screenshot: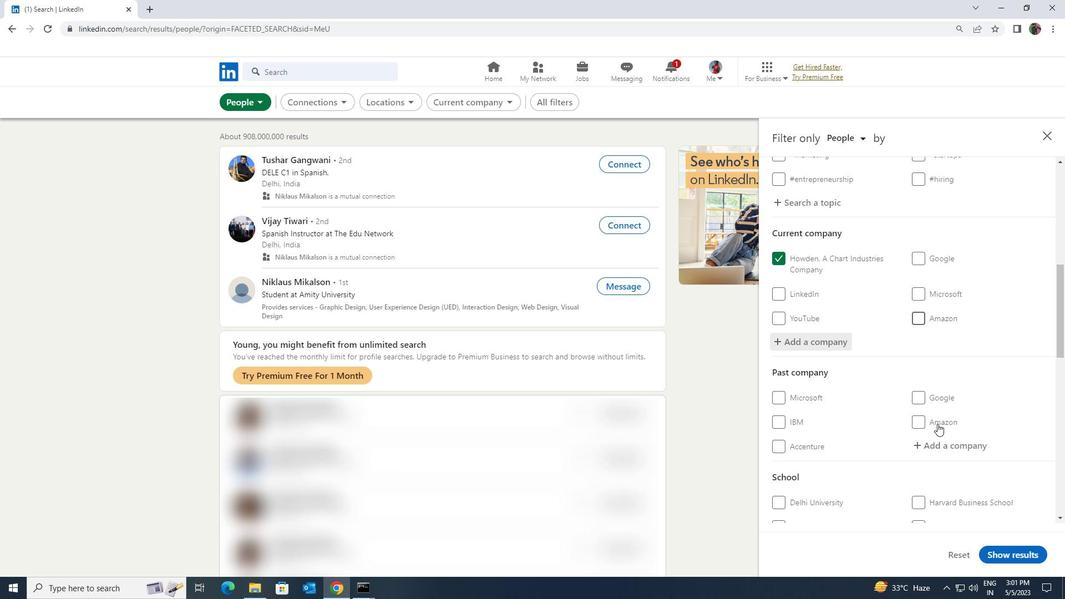 
Action: Mouse scrolled (938, 423) with delta (0, 0)
Screenshot: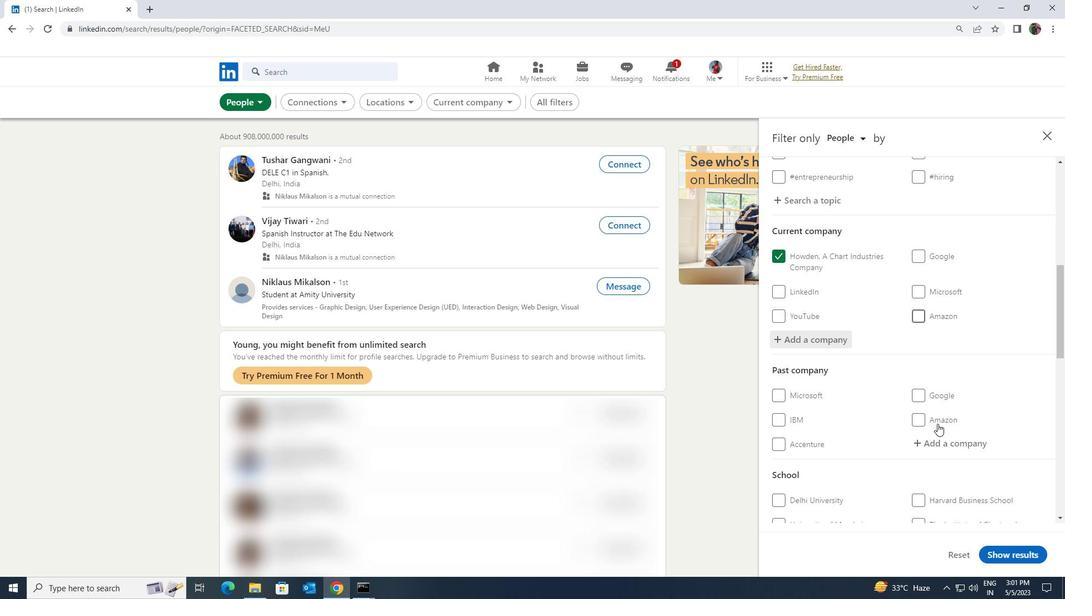 
Action: Mouse scrolled (938, 423) with delta (0, 0)
Screenshot: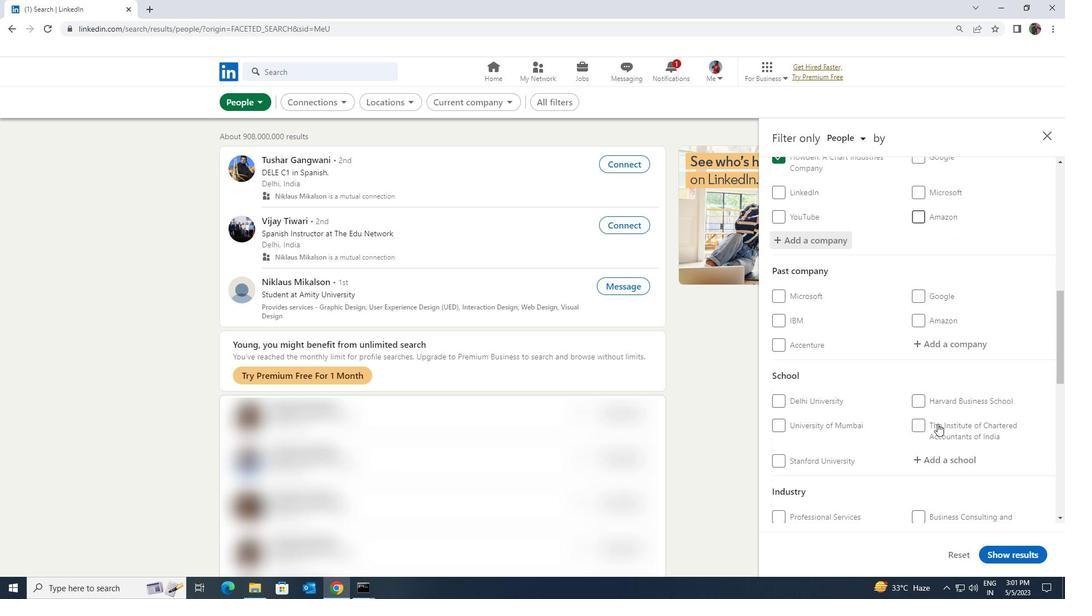 
Action: Mouse moved to (936, 397)
Screenshot: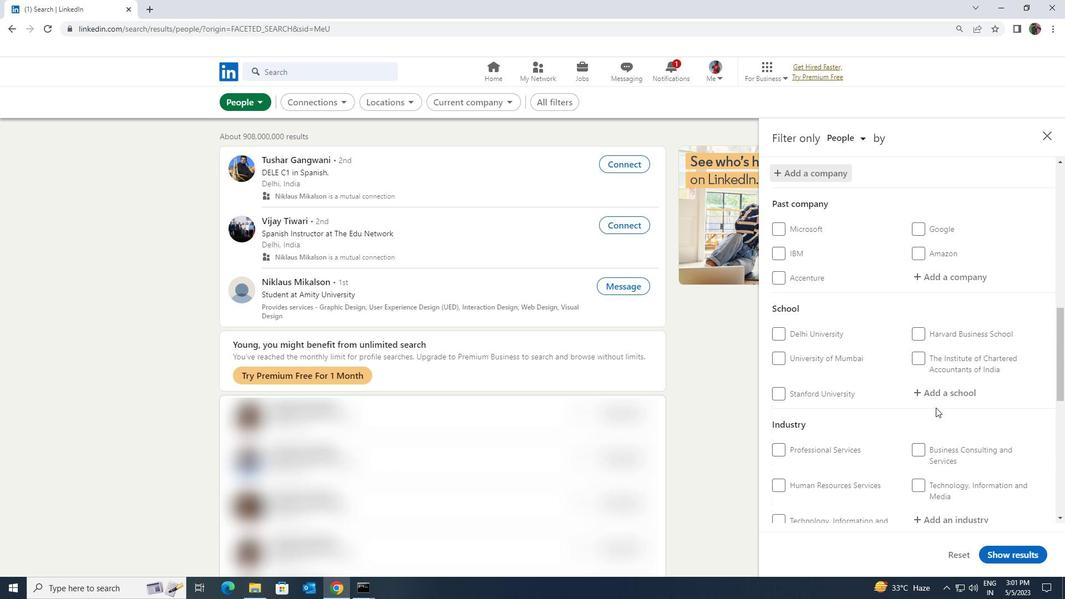 
Action: Mouse pressed left at (936, 397)
Screenshot: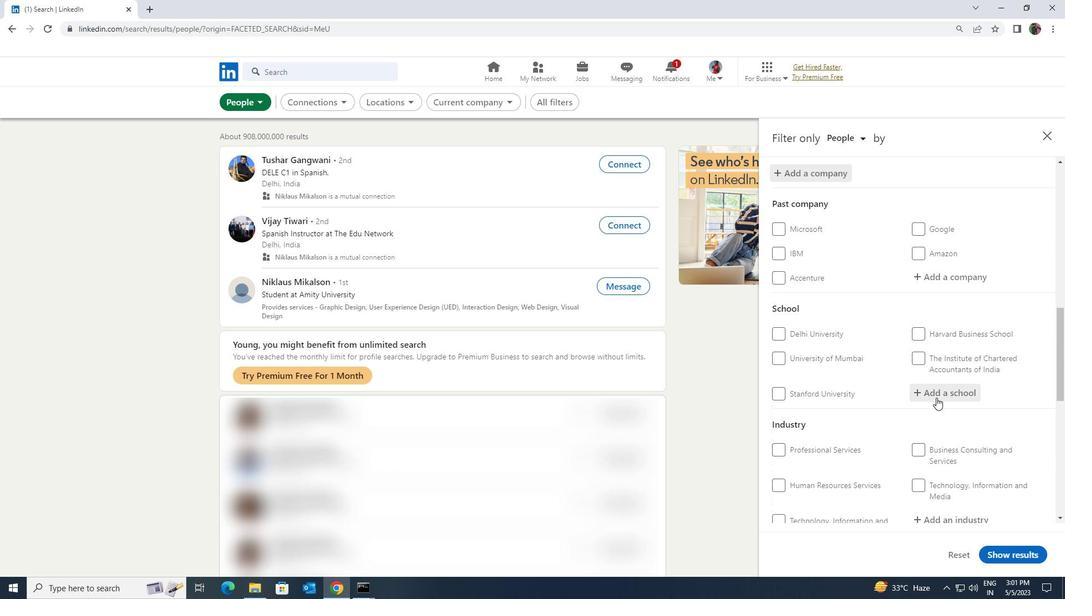 
Action: Key pressed <Key.shift><Key.shift><Key.shift><Key.shift><Key.shift><Key.shift><Key.shift><Key.shift><Key.shift><Key.shift><Key.shift><Key.shift><Key.shift><Key.shift><Key.shift><Key.shift><Key.shift><Key.shift>ICFAI
Screenshot: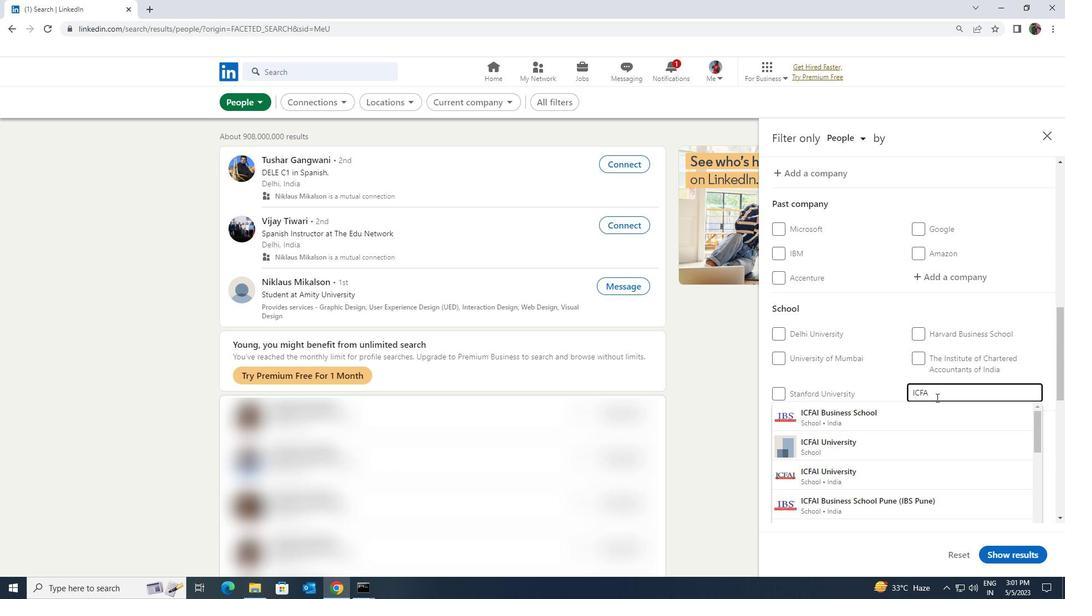 
Action: Mouse moved to (919, 491)
Screenshot: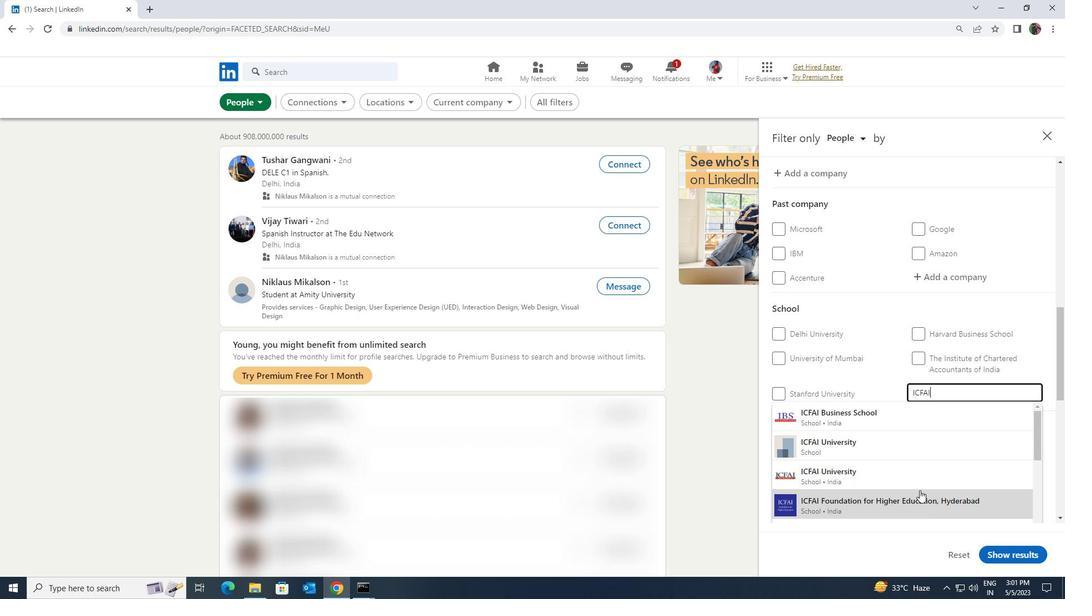 
Action: Mouse pressed left at (919, 491)
Screenshot: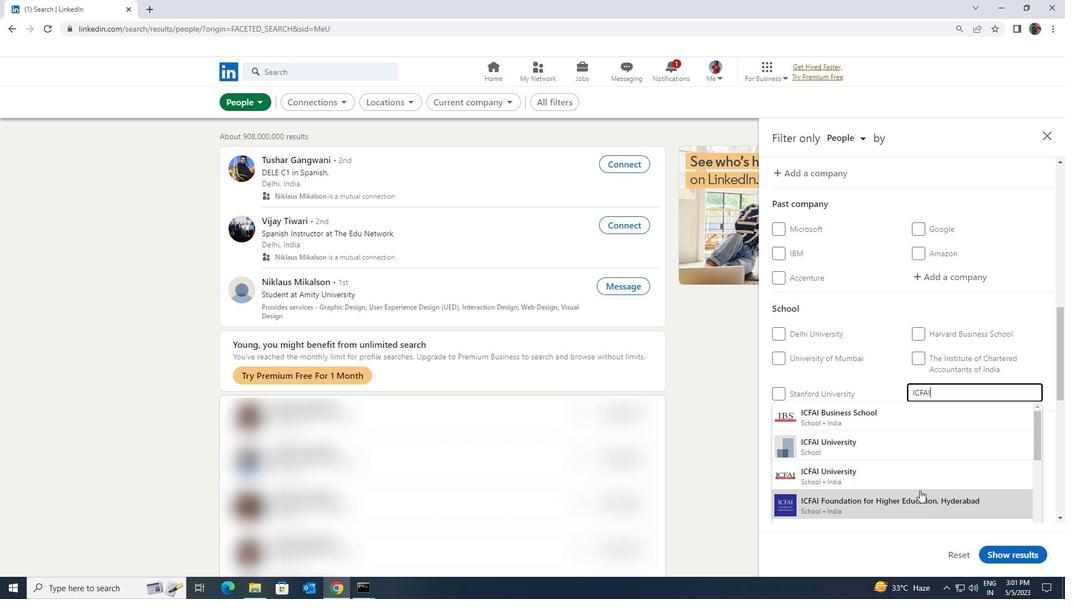 
Action: Mouse moved to (921, 486)
Screenshot: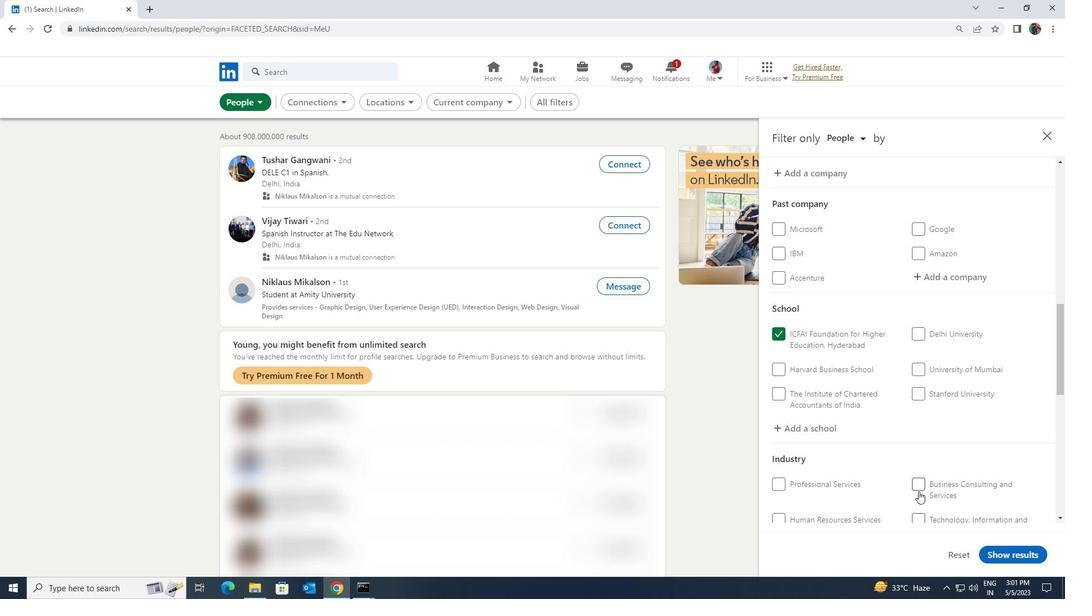 
Action: Mouse scrolled (921, 485) with delta (0, 0)
Screenshot: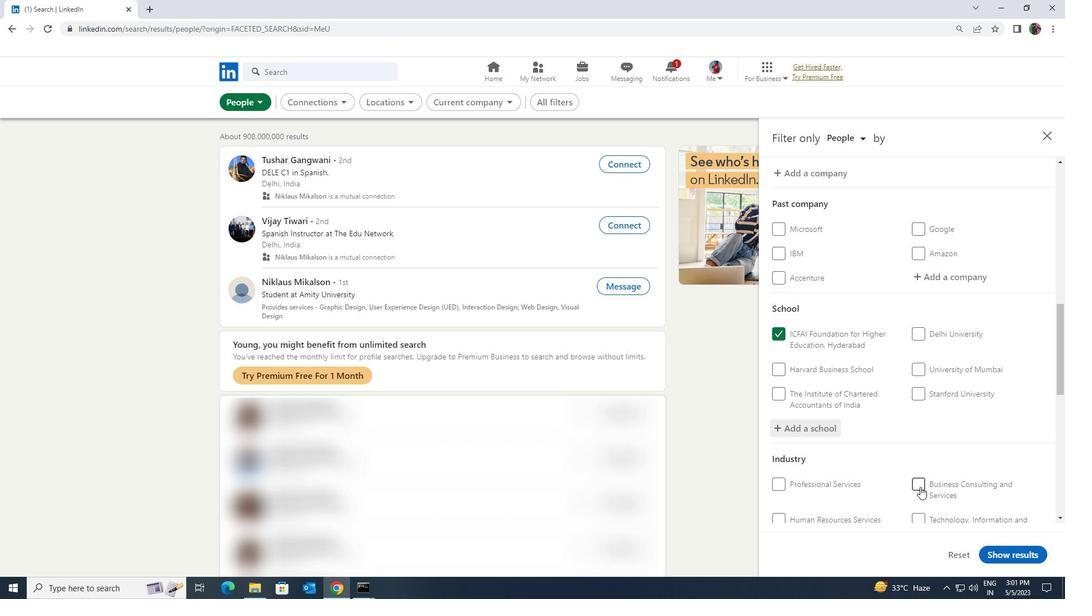 
Action: Mouse scrolled (921, 485) with delta (0, 0)
Screenshot: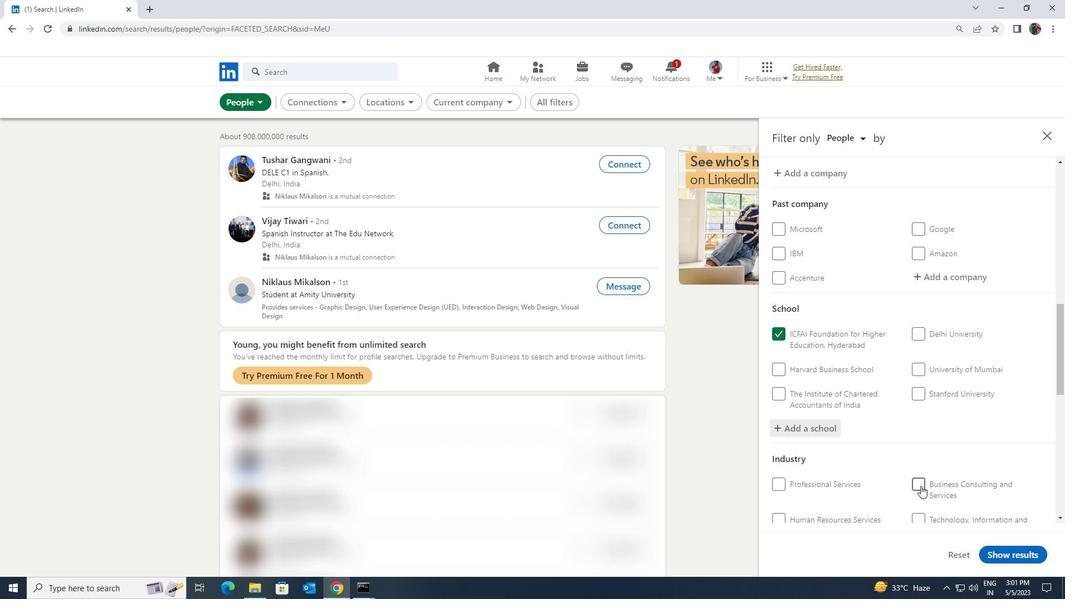 
Action: Mouse moved to (943, 447)
Screenshot: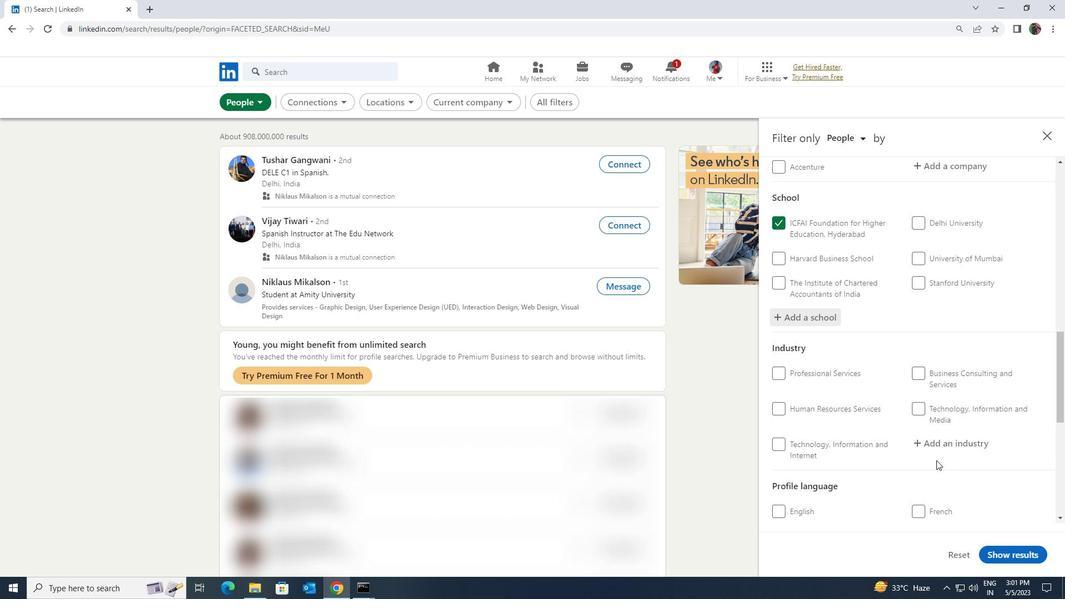 
Action: Mouse pressed left at (943, 447)
Screenshot: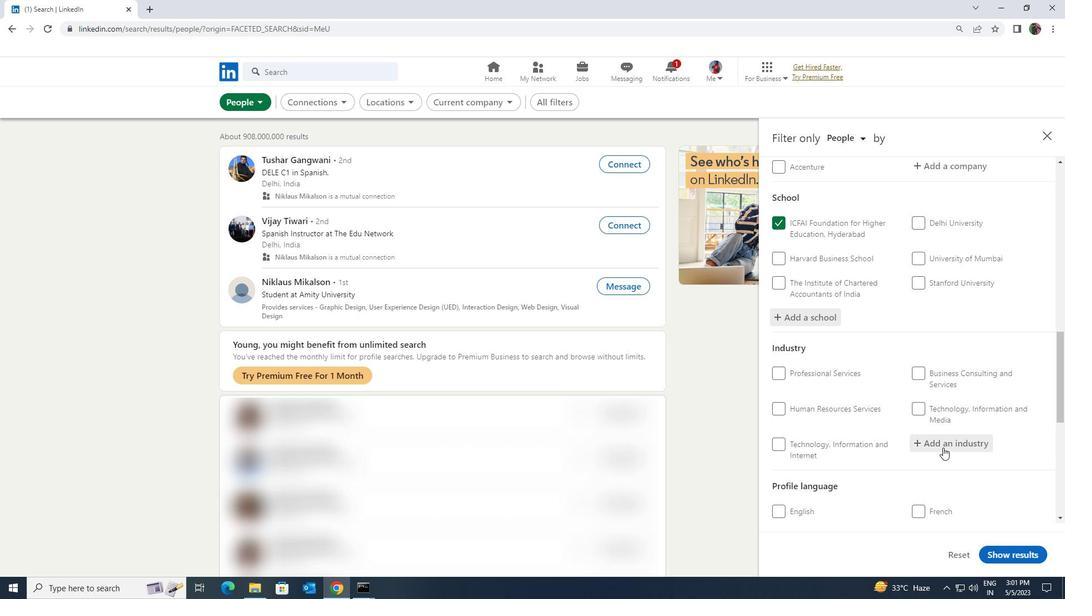 
Action: Key pressed <Key.shift>
Screenshot: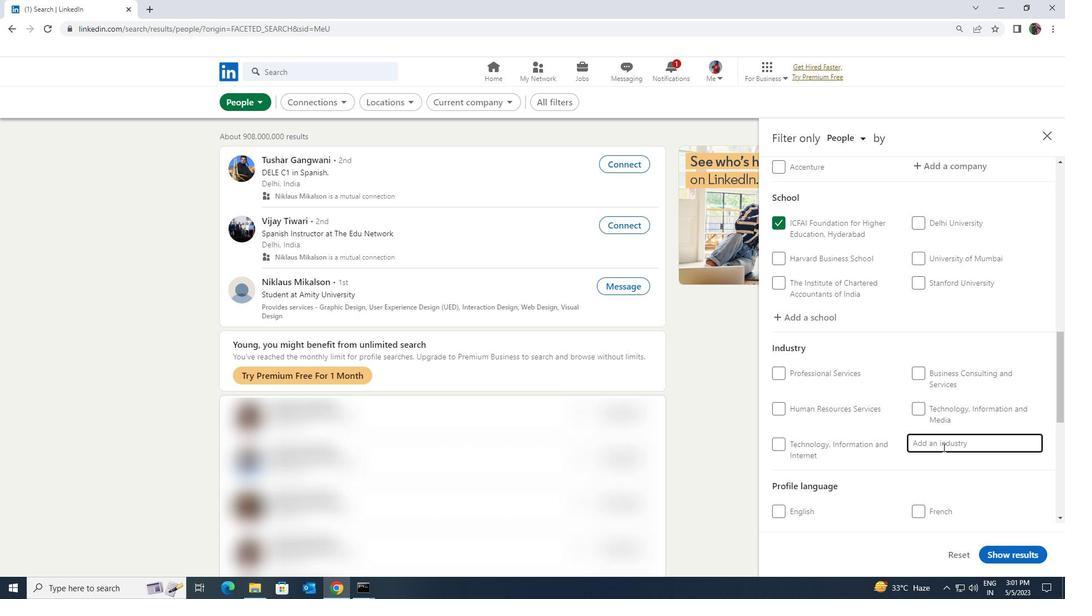 
Action: Mouse moved to (943, 447)
Screenshot: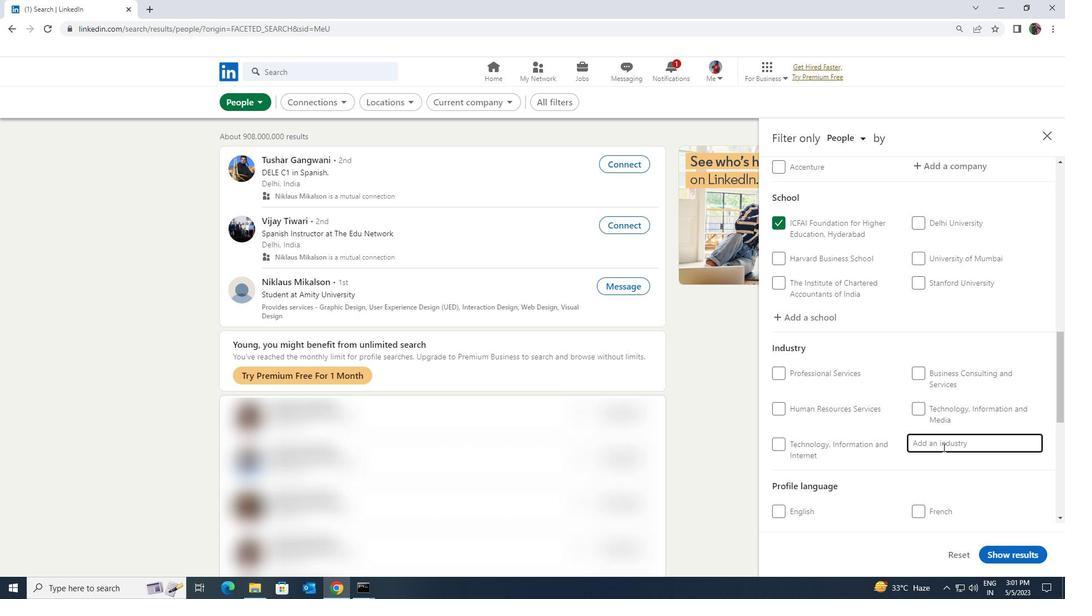 
Action: Key pressed <Key.shift><Key.shift><Key.shift>BAKD<Key.backspace>ED
Screenshot: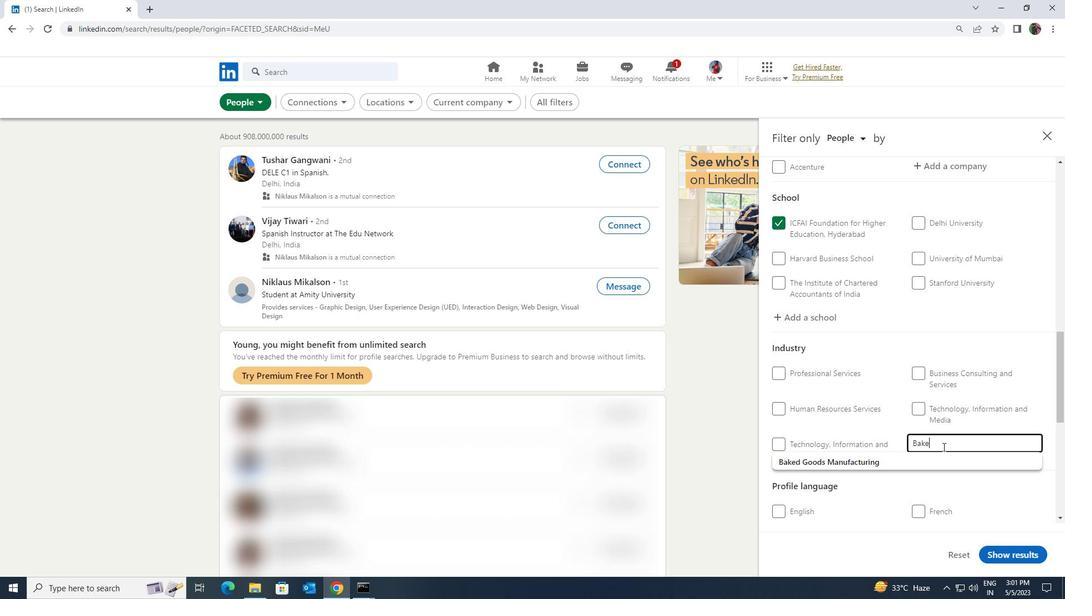 
Action: Mouse moved to (943, 451)
Screenshot: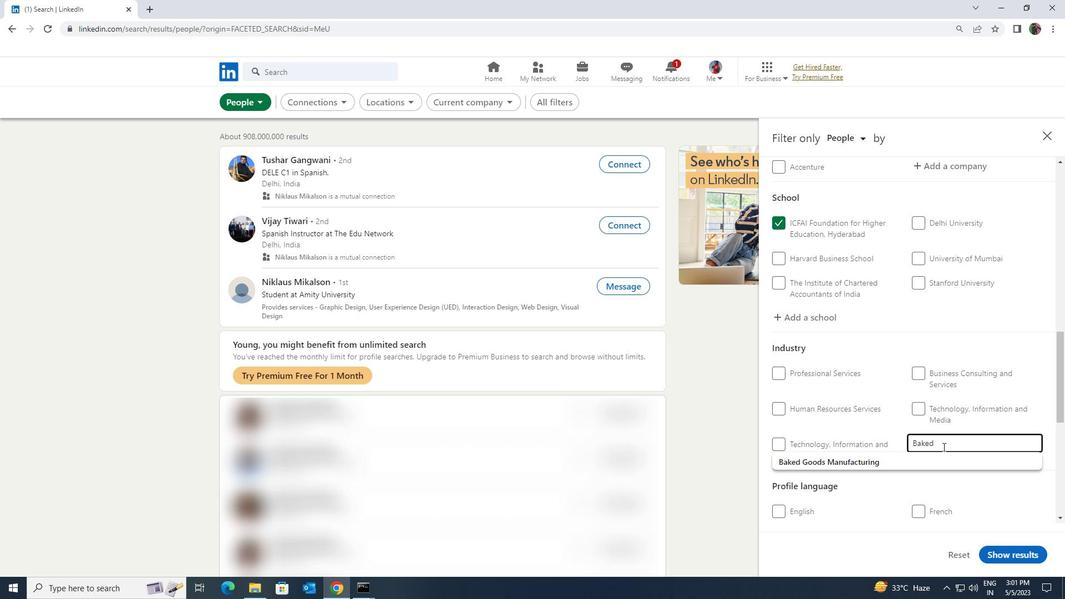
Action: Mouse pressed left at (943, 451)
Screenshot: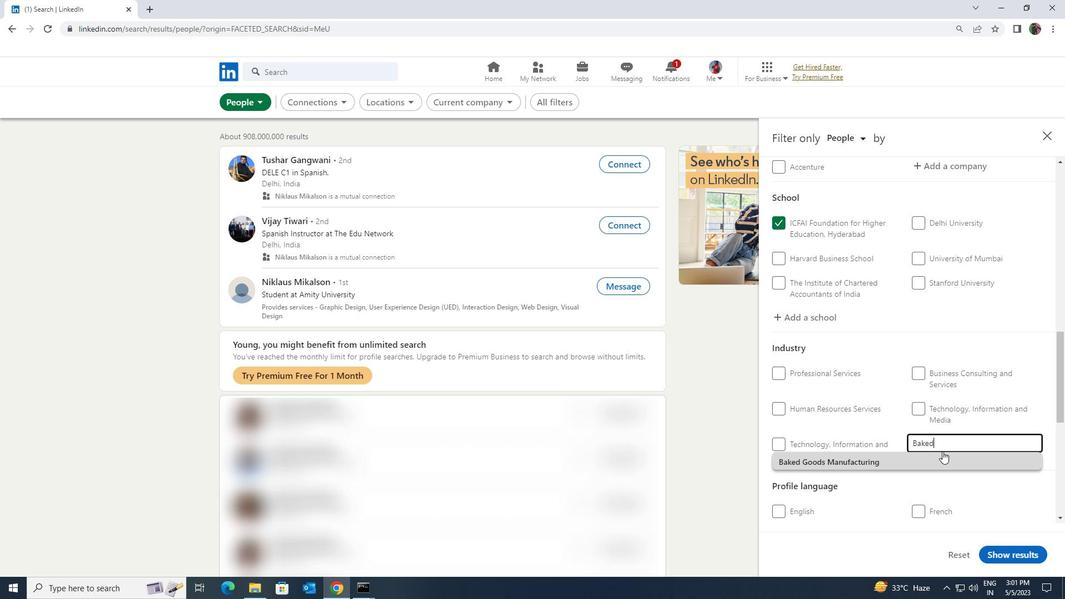 
Action: Mouse moved to (938, 510)
Screenshot: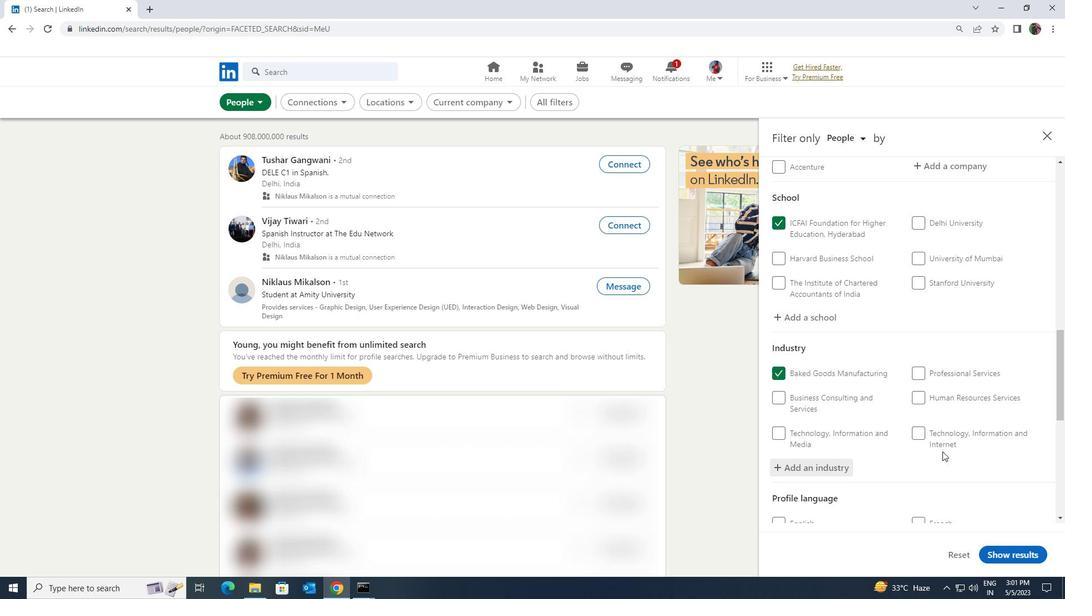 
Action: Mouse scrolled (938, 510) with delta (0, 0)
Screenshot: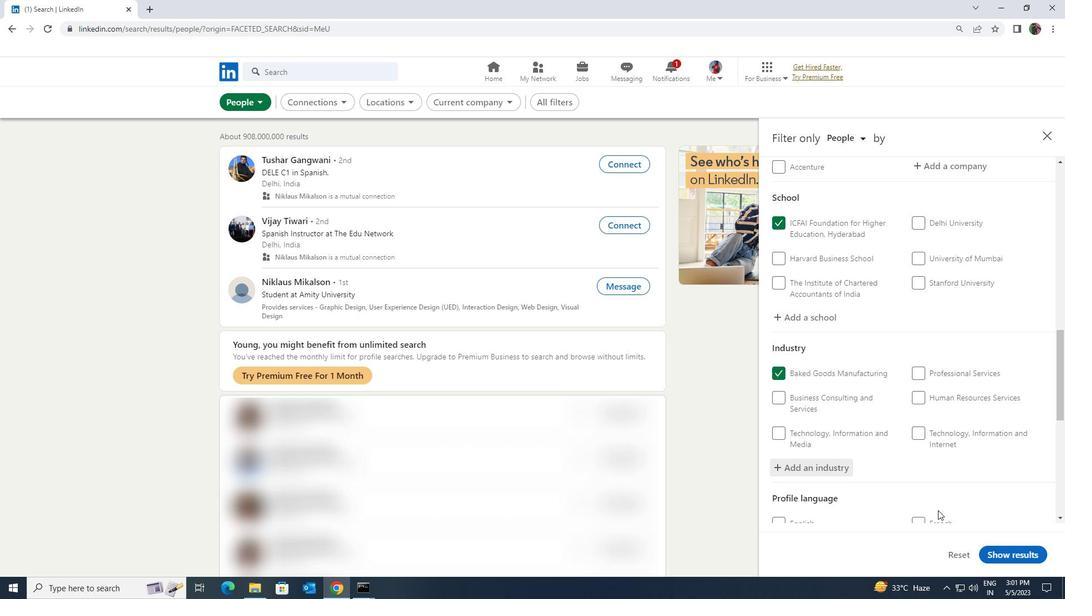 
Action: Mouse moved to (940, 470)
Screenshot: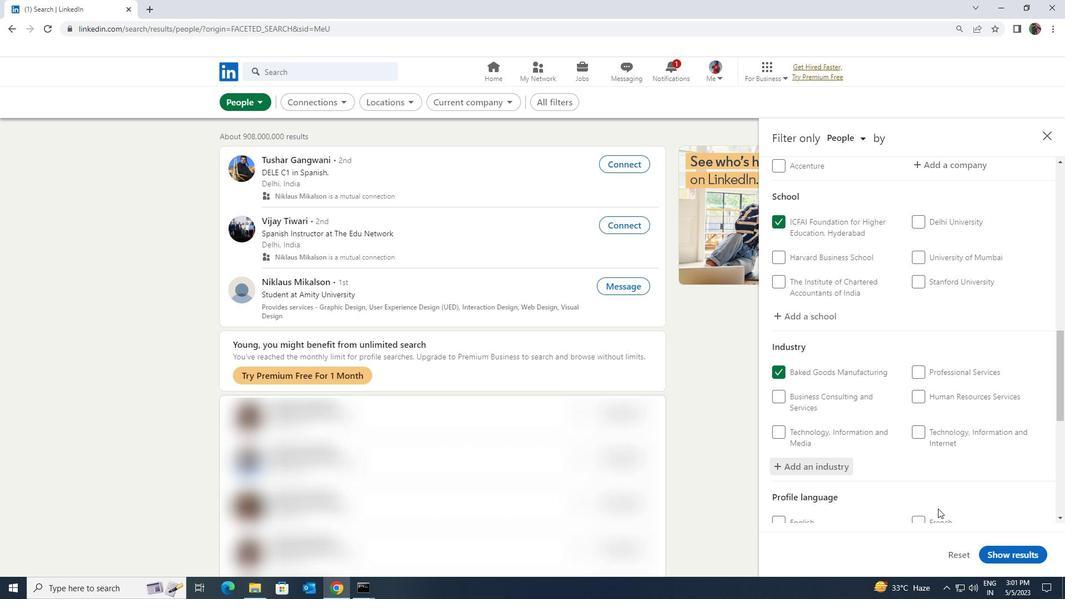 
Action: Mouse scrolled (940, 470) with delta (0, 0)
Screenshot: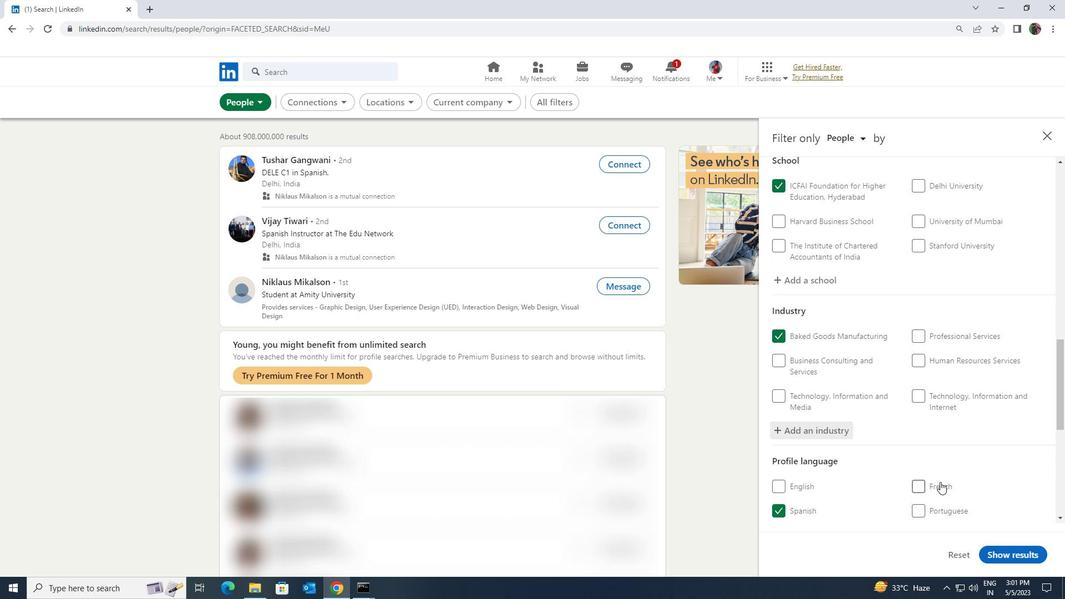 
Action: Mouse scrolled (940, 470) with delta (0, 0)
Screenshot: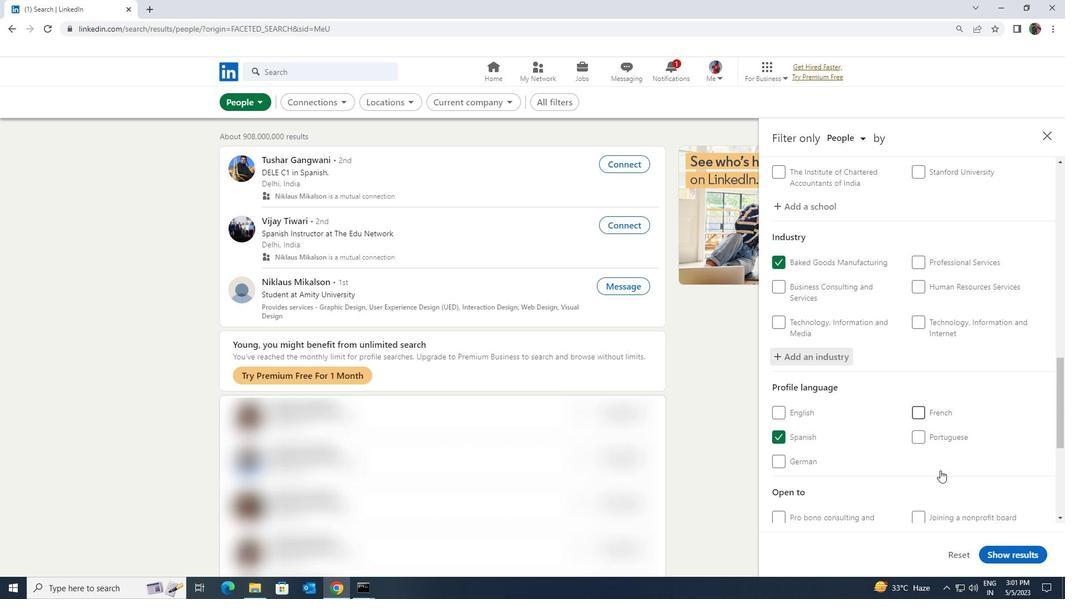
Action: Mouse scrolled (940, 470) with delta (0, 0)
Screenshot: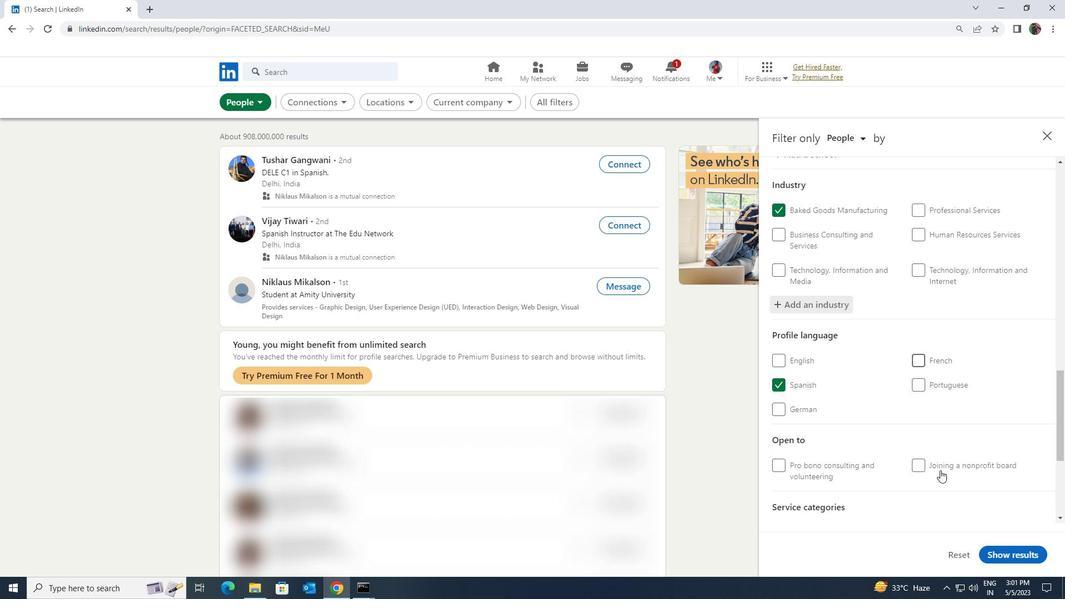 
Action: Mouse scrolled (940, 470) with delta (0, 0)
Screenshot: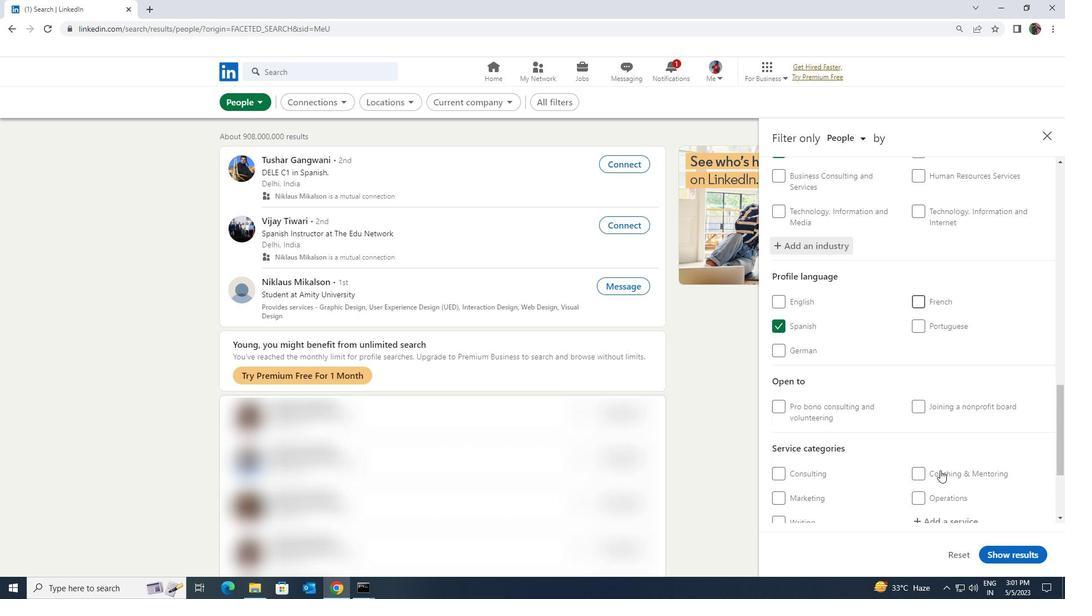 
Action: Mouse moved to (942, 466)
Screenshot: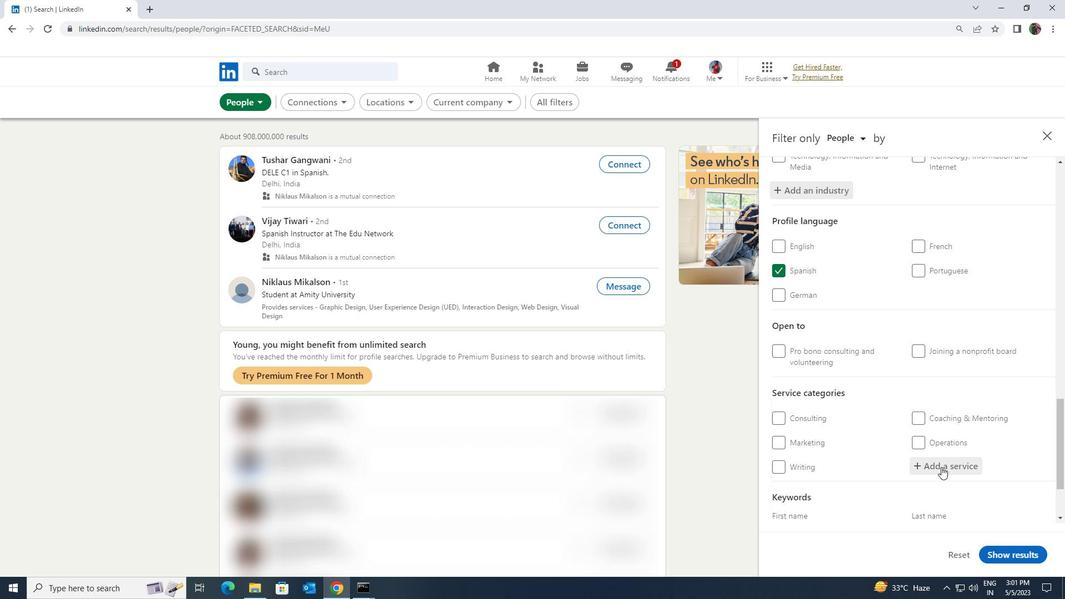
Action: Mouse pressed left at (942, 466)
Screenshot: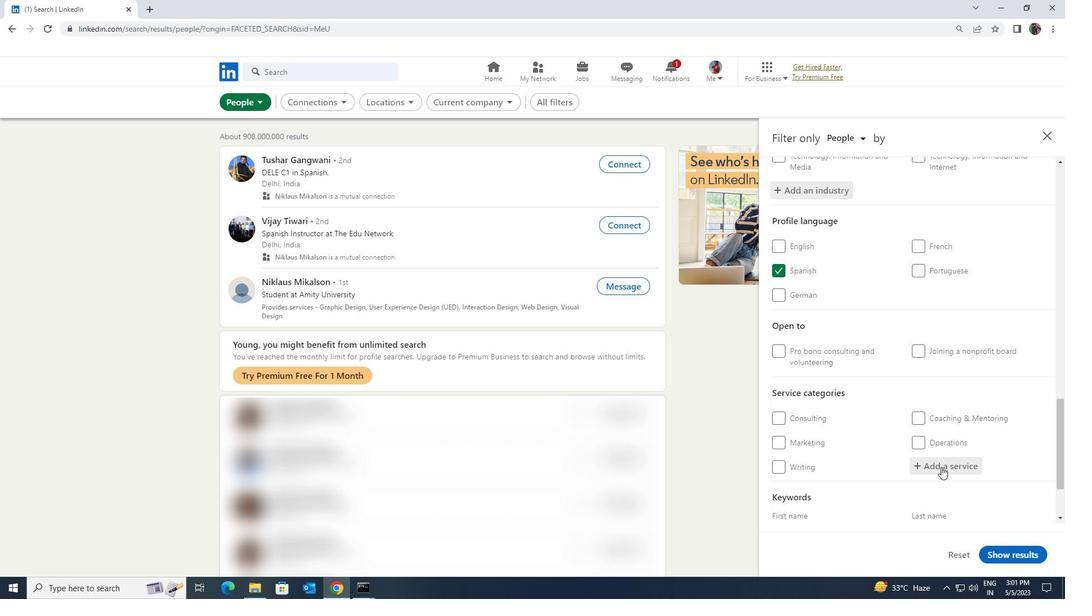 
Action: Key pressed <Key.shift>RESUME
Screenshot: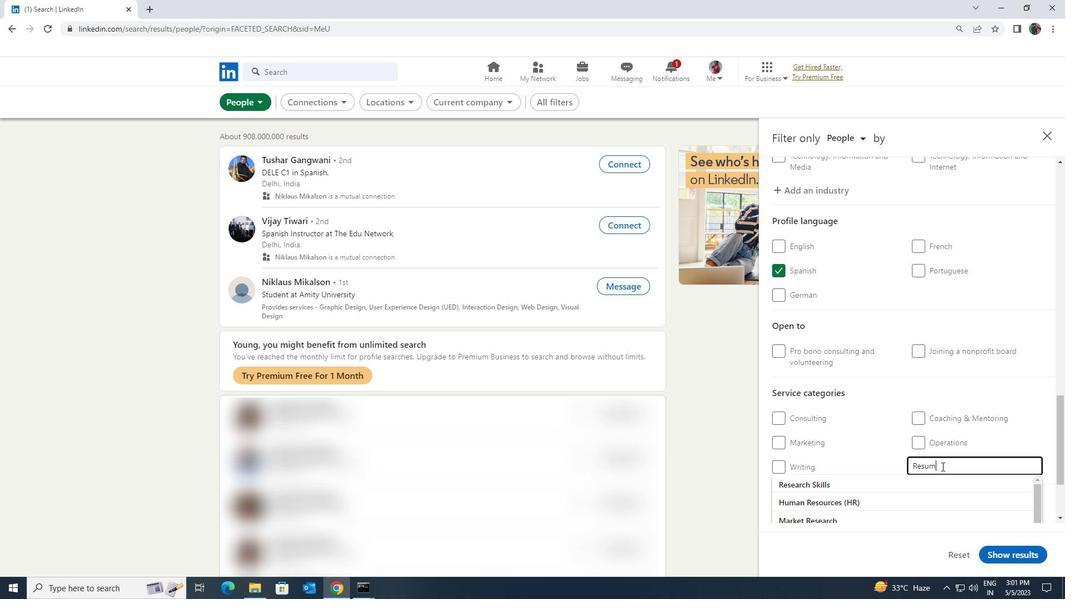 
Action: Mouse moved to (936, 480)
Screenshot: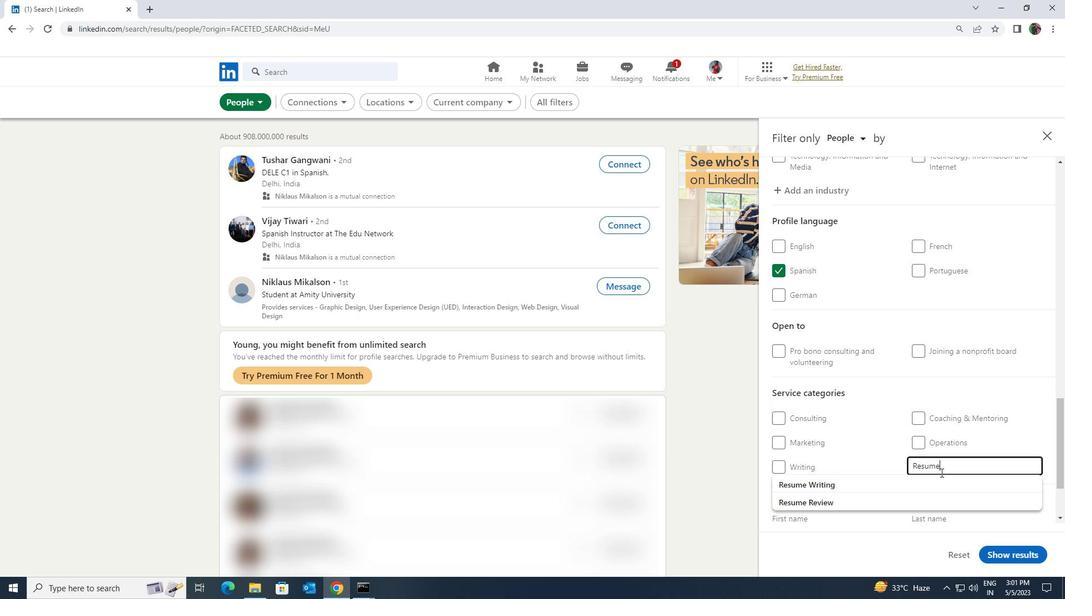 
Action: Mouse pressed left at (936, 480)
Screenshot: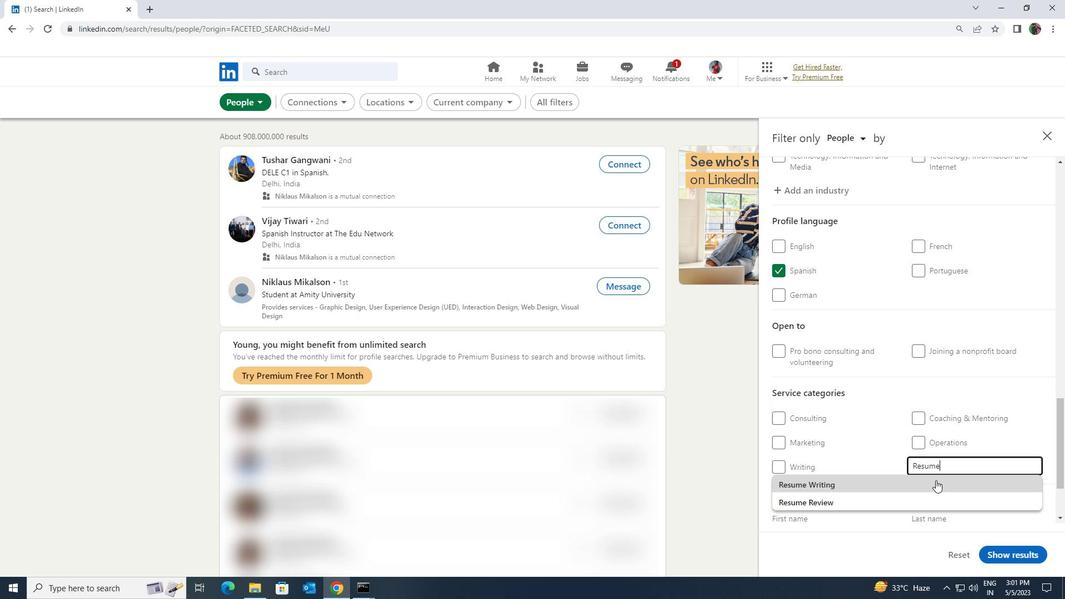 
Action: Mouse moved to (940, 467)
Screenshot: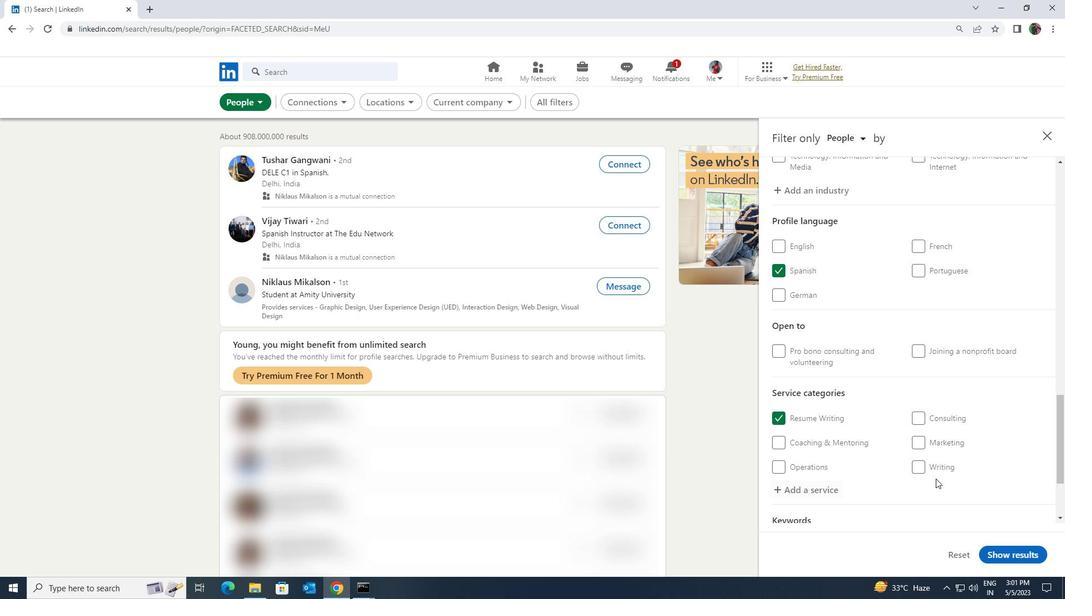 
Action: Mouse scrolled (940, 467) with delta (0, 0)
Screenshot: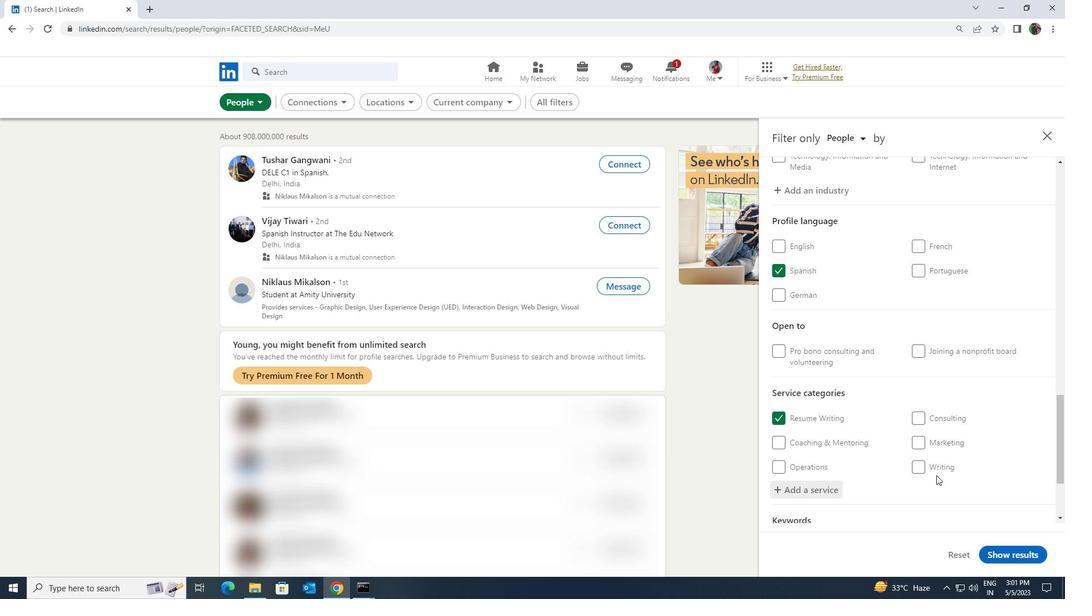 
Action: Mouse scrolled (940, 467) with delta (0, 0)
Screenshot: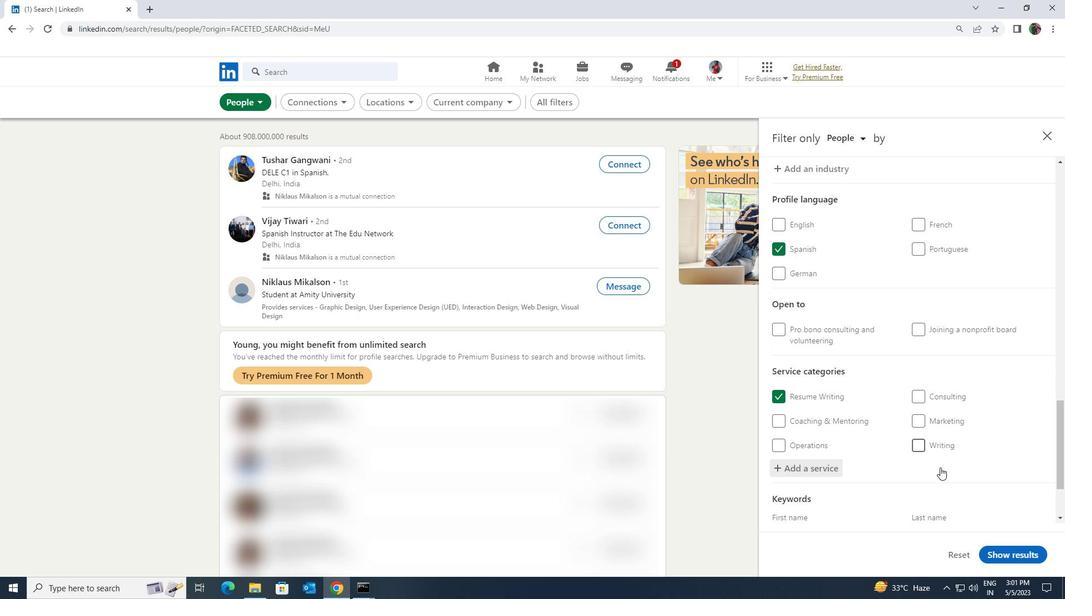 
Action: Mouse moved to (887, 478)
Screenshot: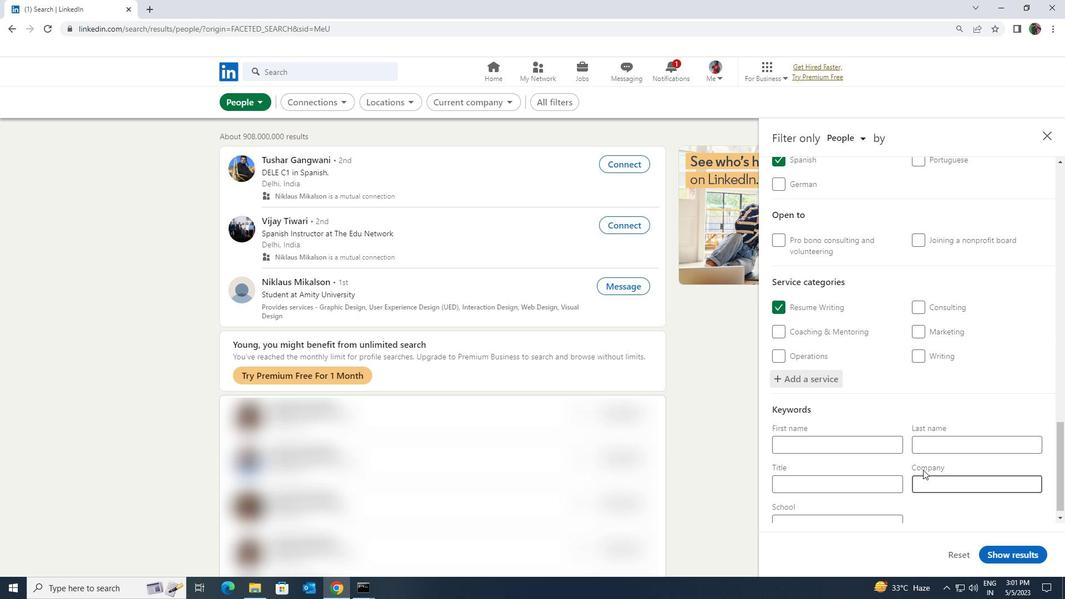 
Action: Mouse pressed left at (887, 478)
Screenshot: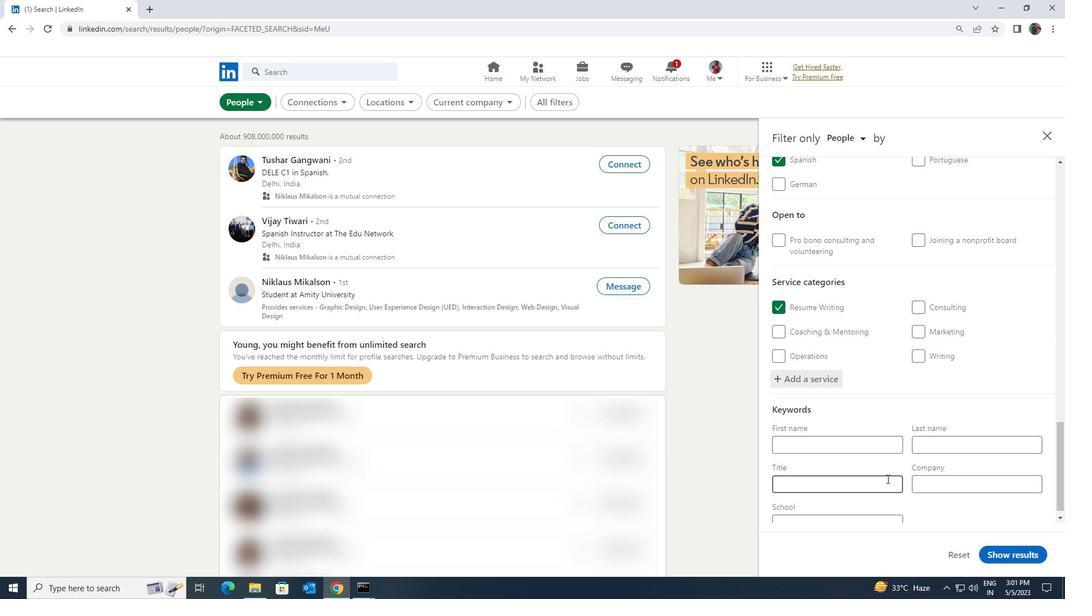 
Action: Key pressed <Key.shift><Key.shift><Key.shift><Key.shift><Key.shift><Key.shift>FLIGHT<Key.space><Key.shift><Key.shift><Key.shift><Key.shift><Key.shift>ATTENDANT
Screenshot: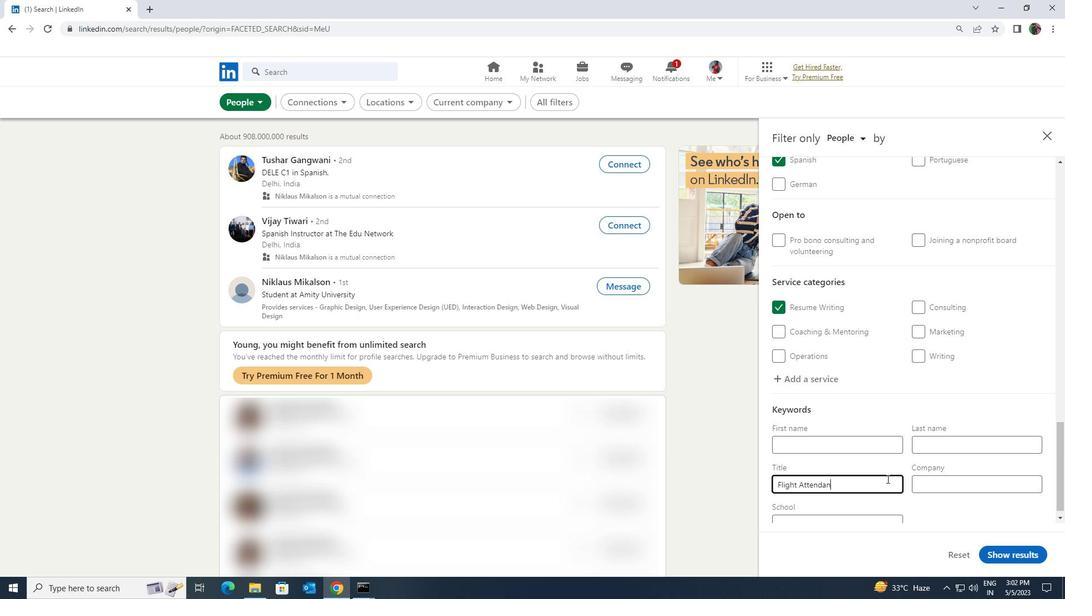 
Action: Mouse moved to (999, 548)
Screenshot: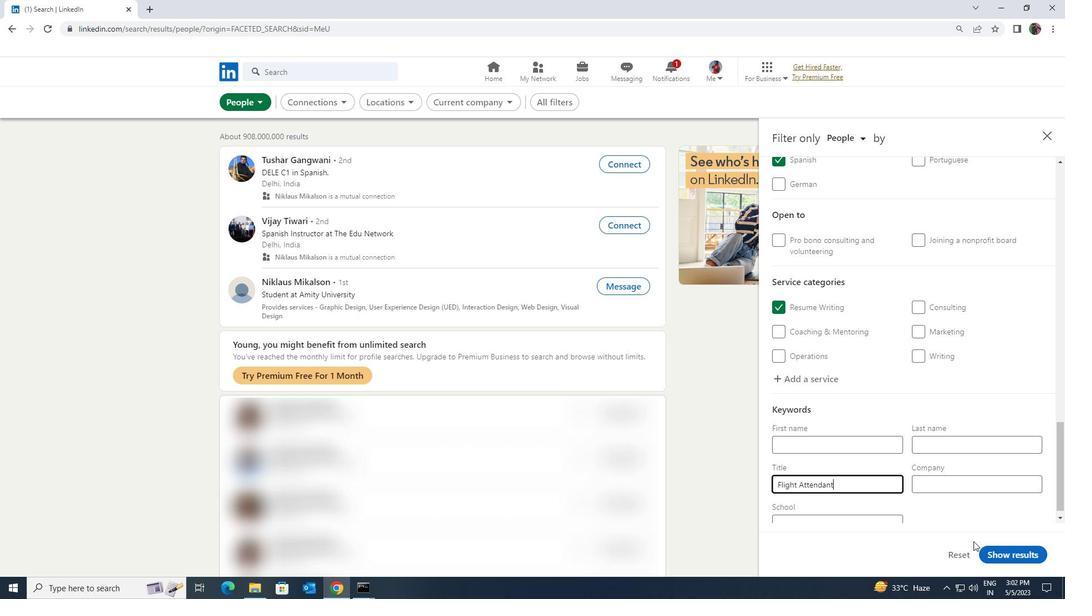
Action: Mouse pressed left at (999, 548)
Screenshot: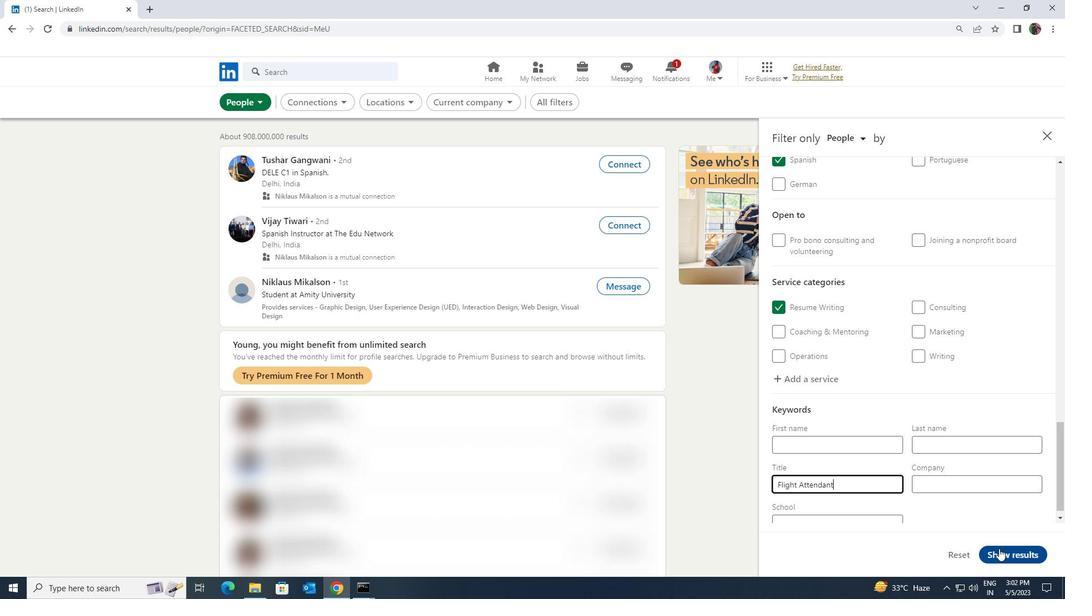 
